 Task: Set the region manually to Europe West.
Action: Mouse moved to (1092, 87)
Screenshot: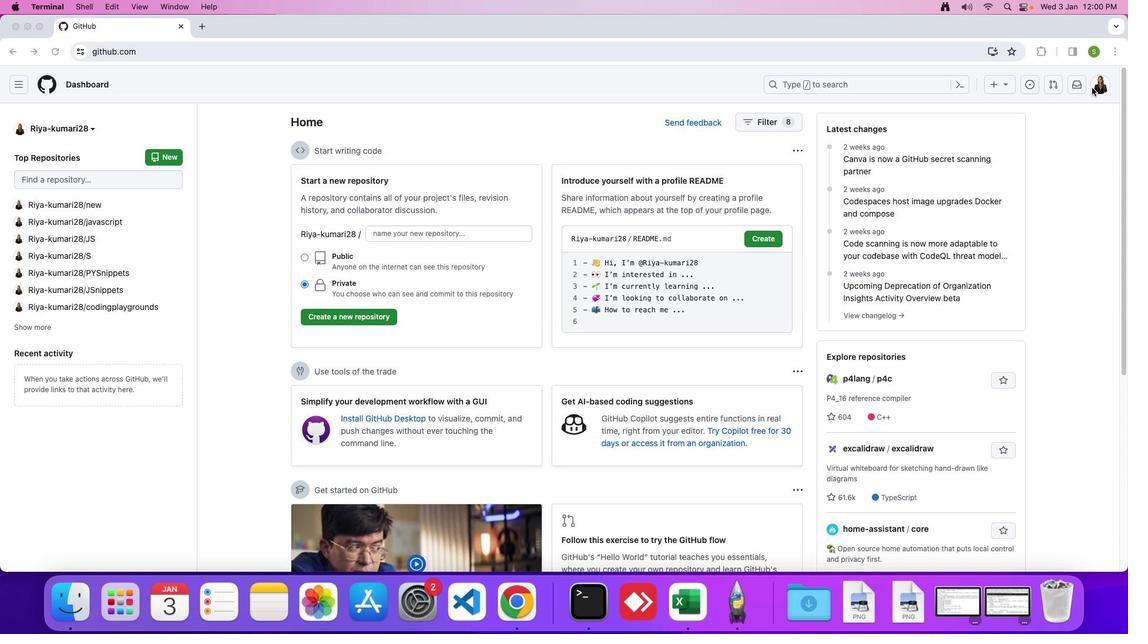 
Action: Mouse pressed left at (1092, 87)
Screenshot: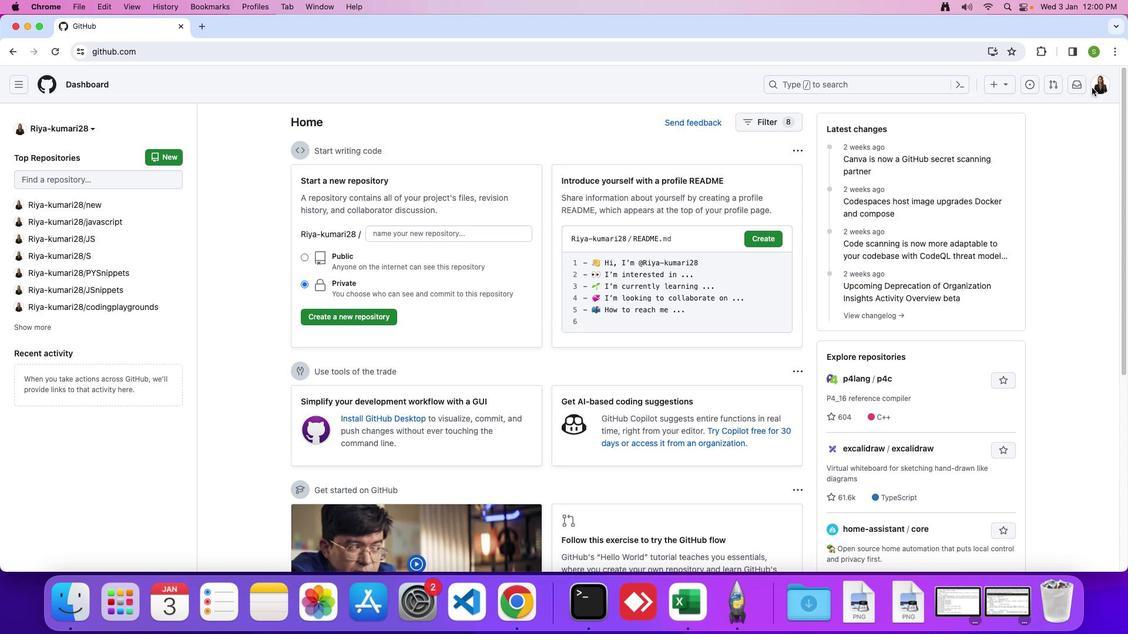 
Action: Mouse moved to (1102, 81)
Screenshot: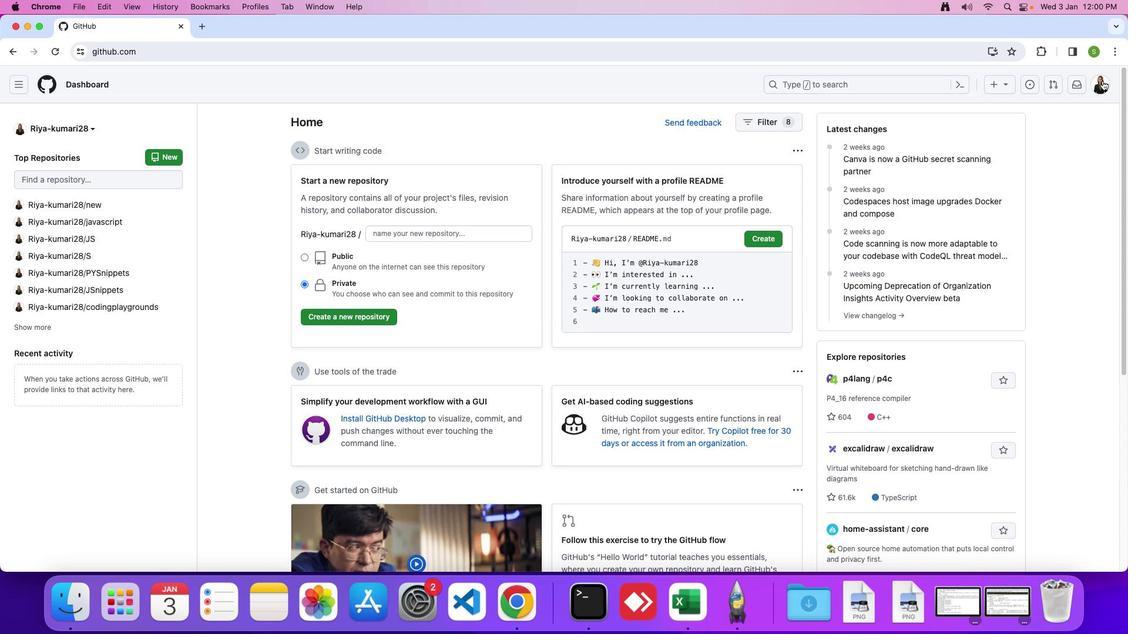 
Action: Mouse pressed left at (1102, 81)
Screenshot: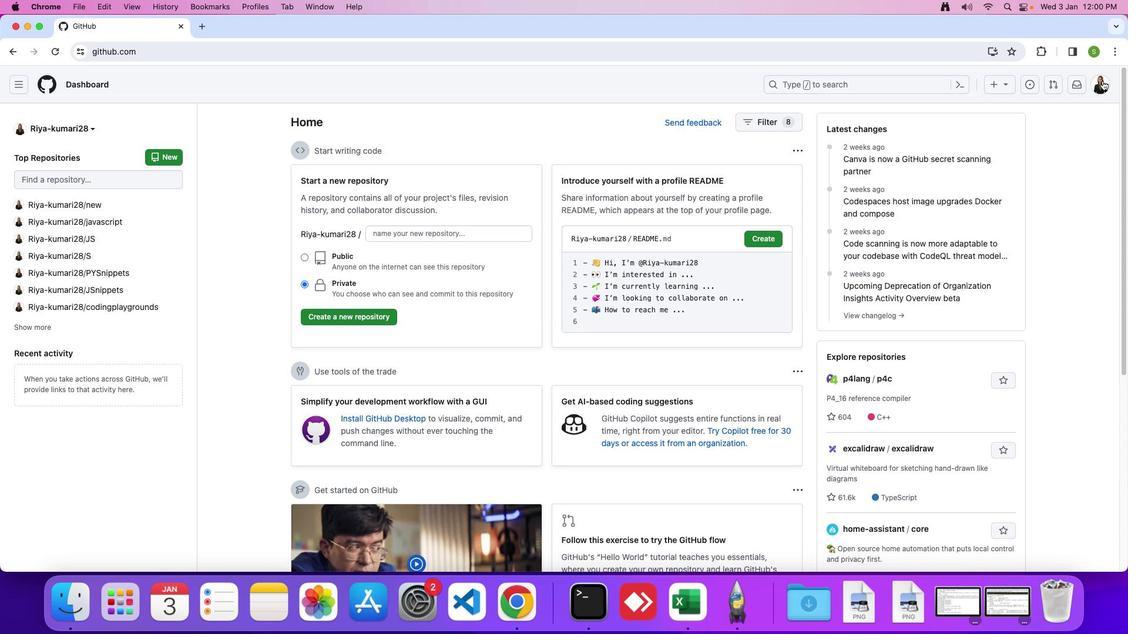 
Action: Mouse moved to (1001, 406)
Screenshot: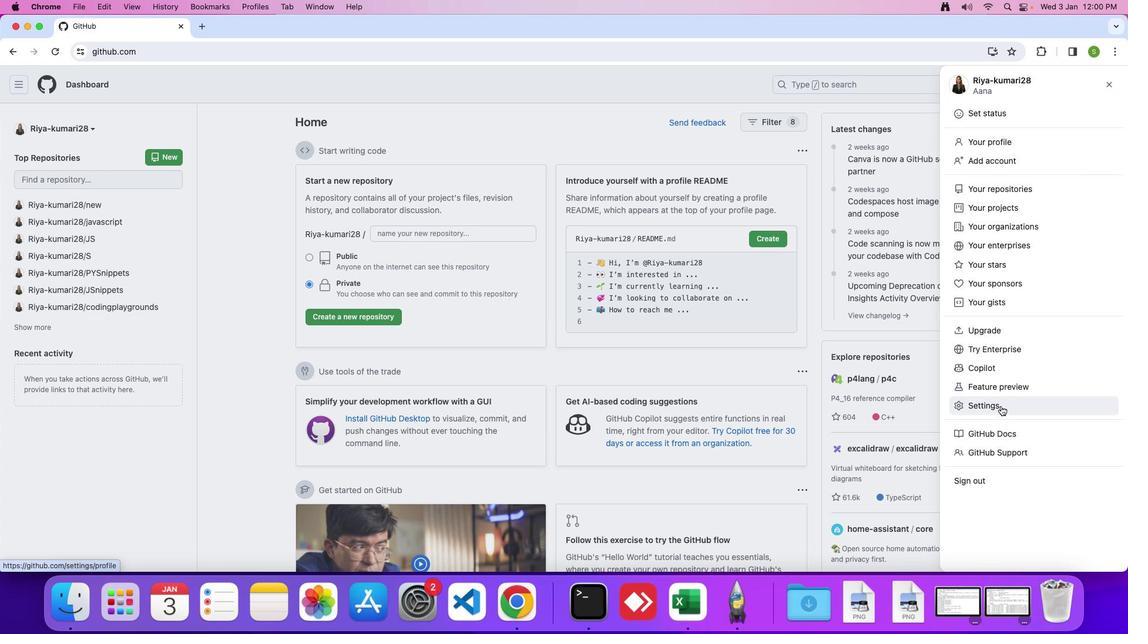 
Action: Mouse pressed left at (1001, 406)
Screenshot: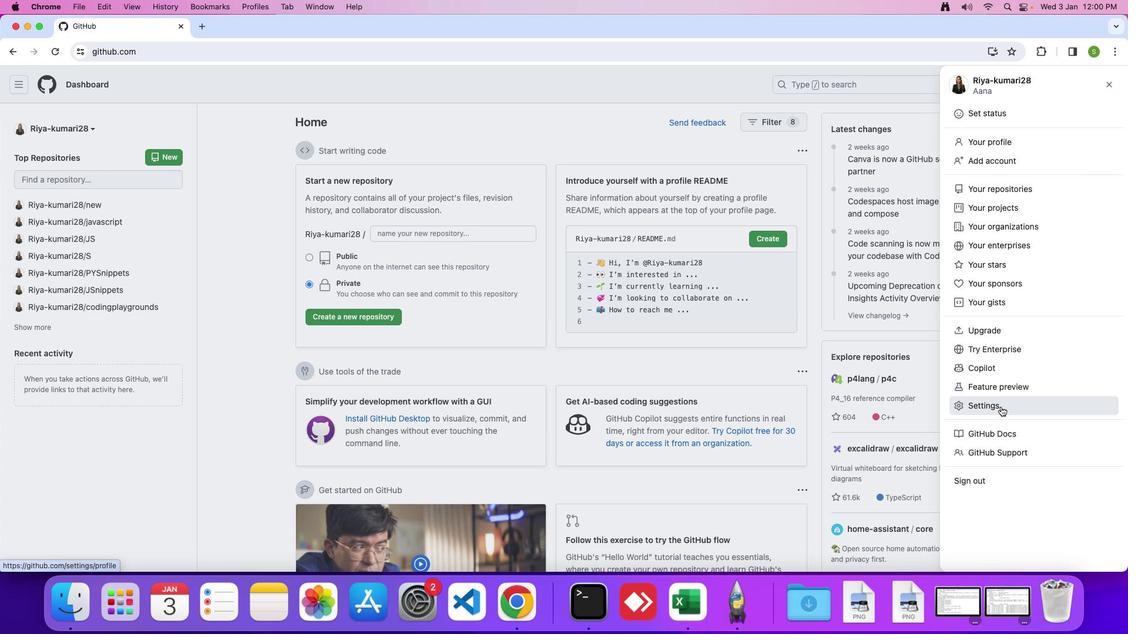 
Action: Mouse moved to (286, 489)
Screenshot: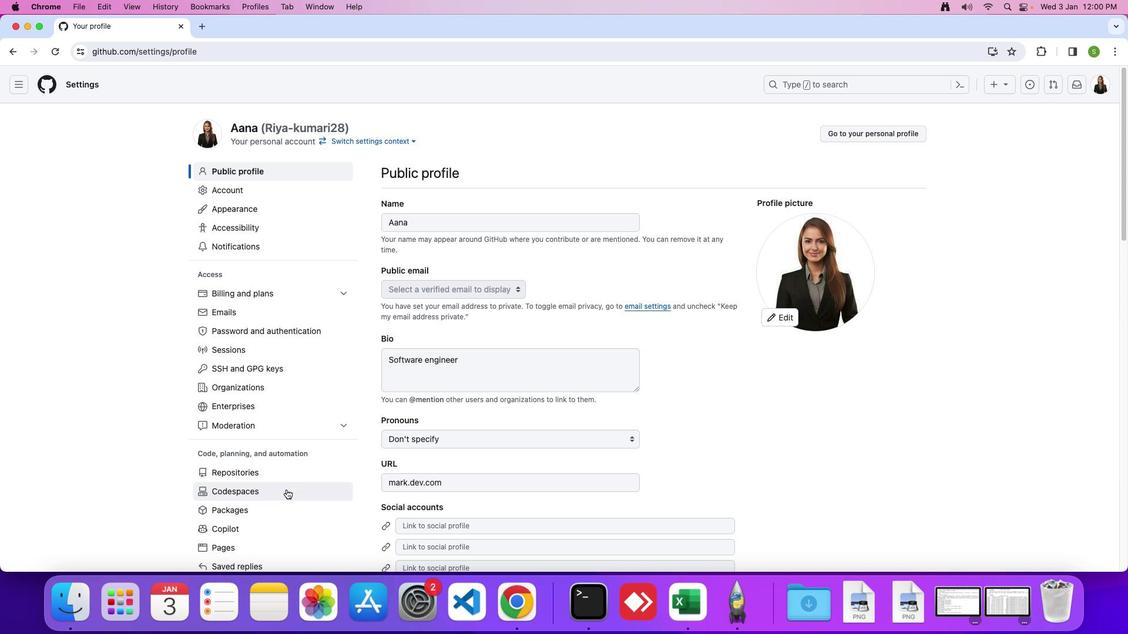 
Action: Mouse pressed left at (286, 489)
Screenshot: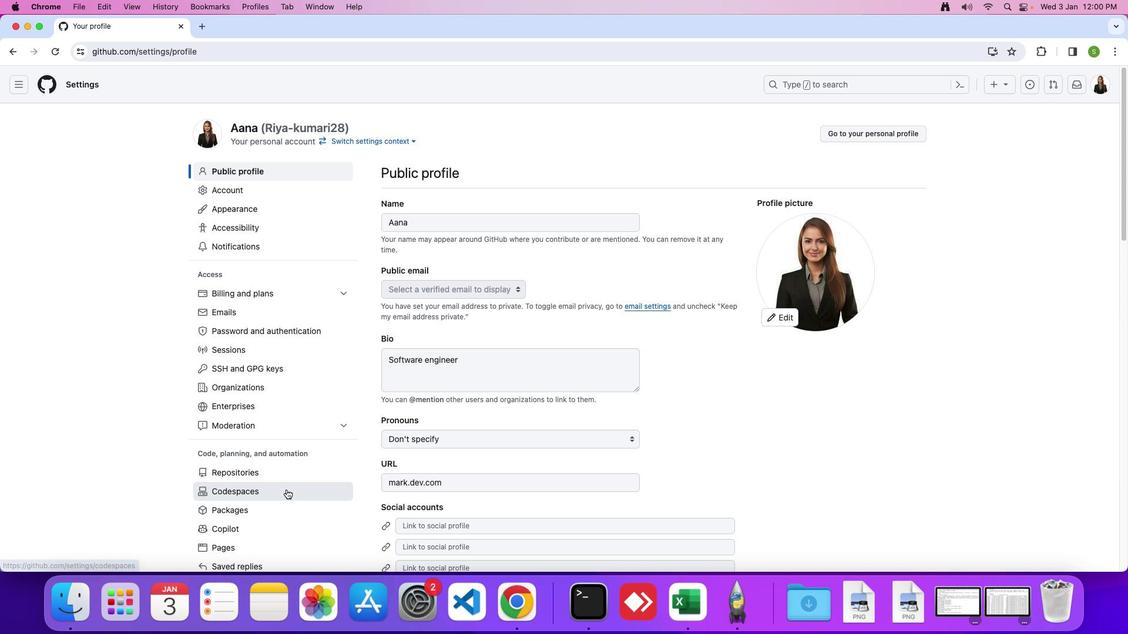 
Action: Mouse moved to (595, 443)
Screenshot: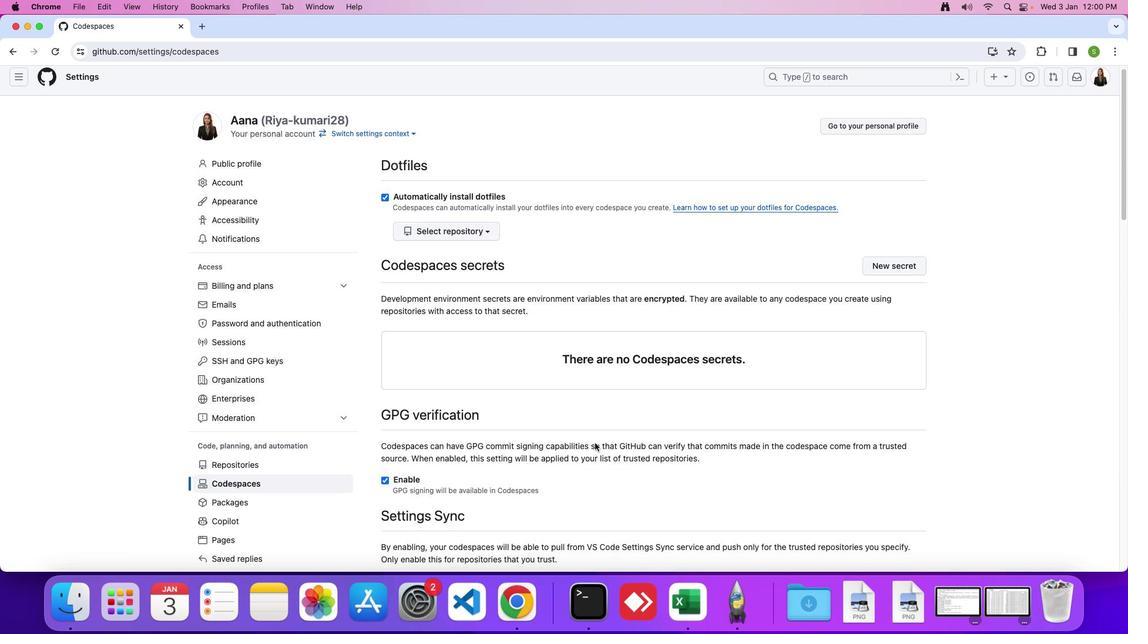 
Action: Mouse scrolled (595, 443) with delta (0, 0)
Screenshot: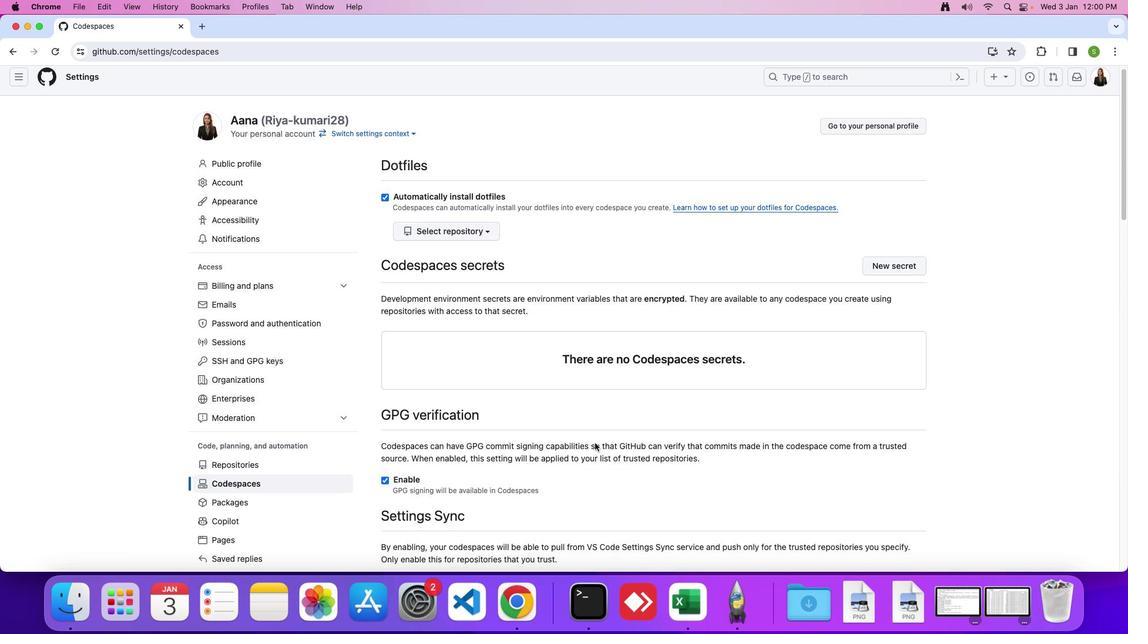 
Action: Mouse scrolled (595, 443) with delta (0, 0)
Screenshot: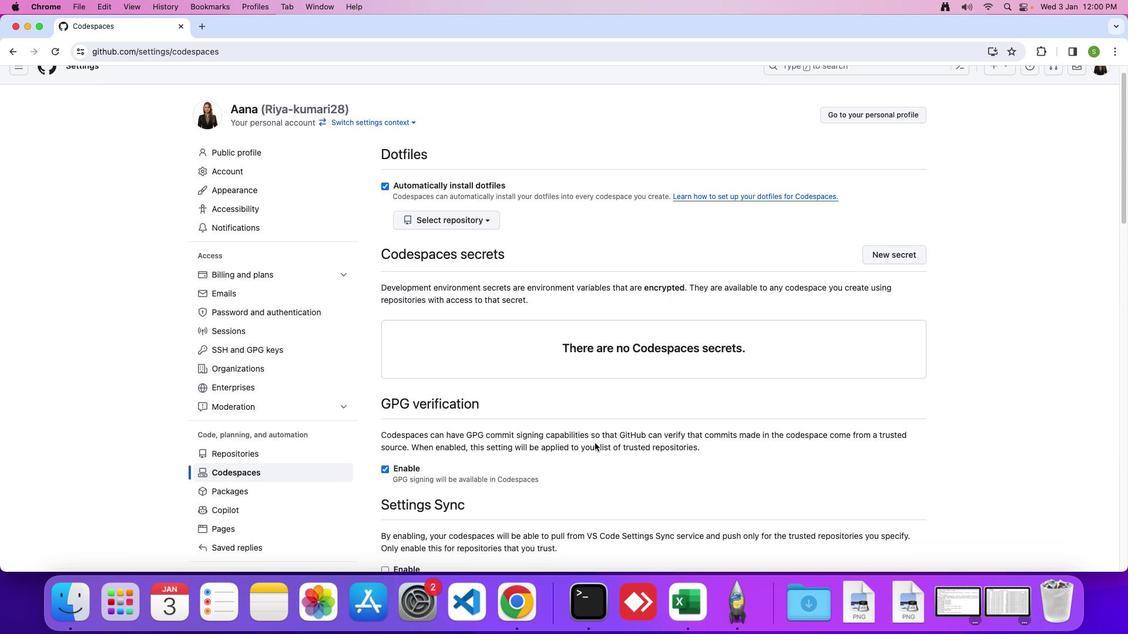 
Action: Mouse scrolled (595, 443) with delta (0, -2)
Screenshot: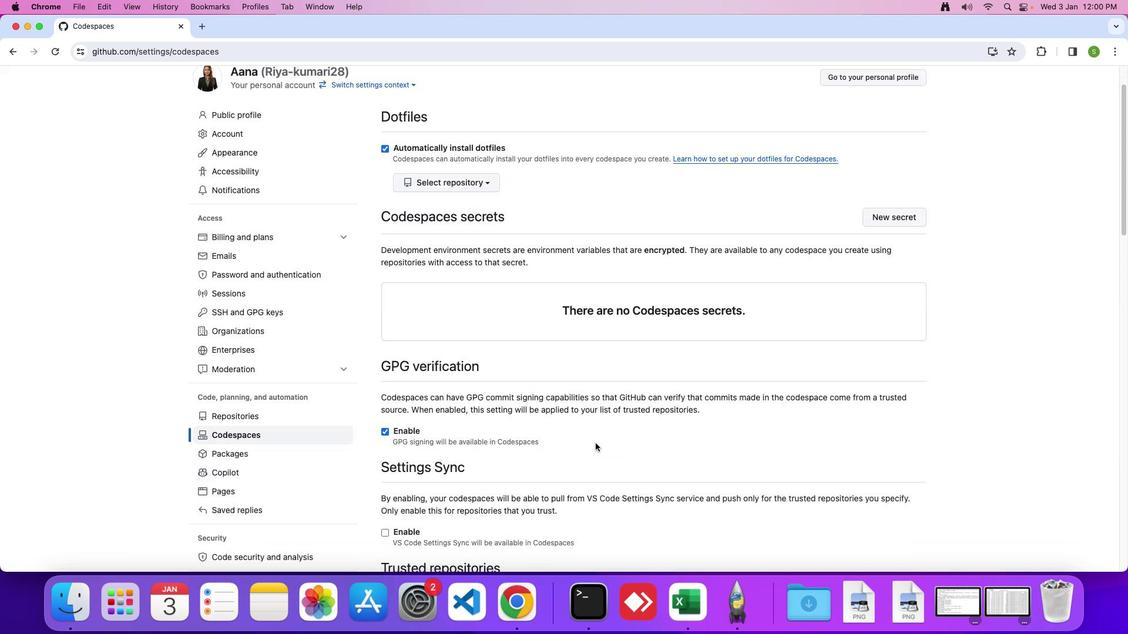 
Action: Mouse moved to (595, 443)
Screenshot: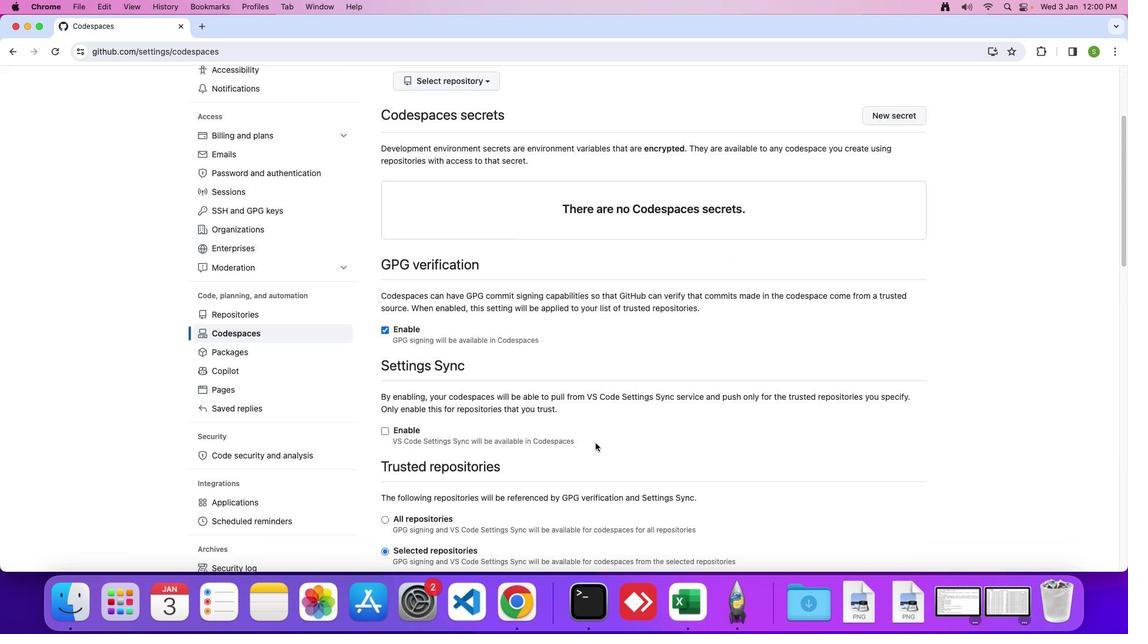 
Action: Mouse scrolled (595, 443) with delta (0, -2)
Screenshot: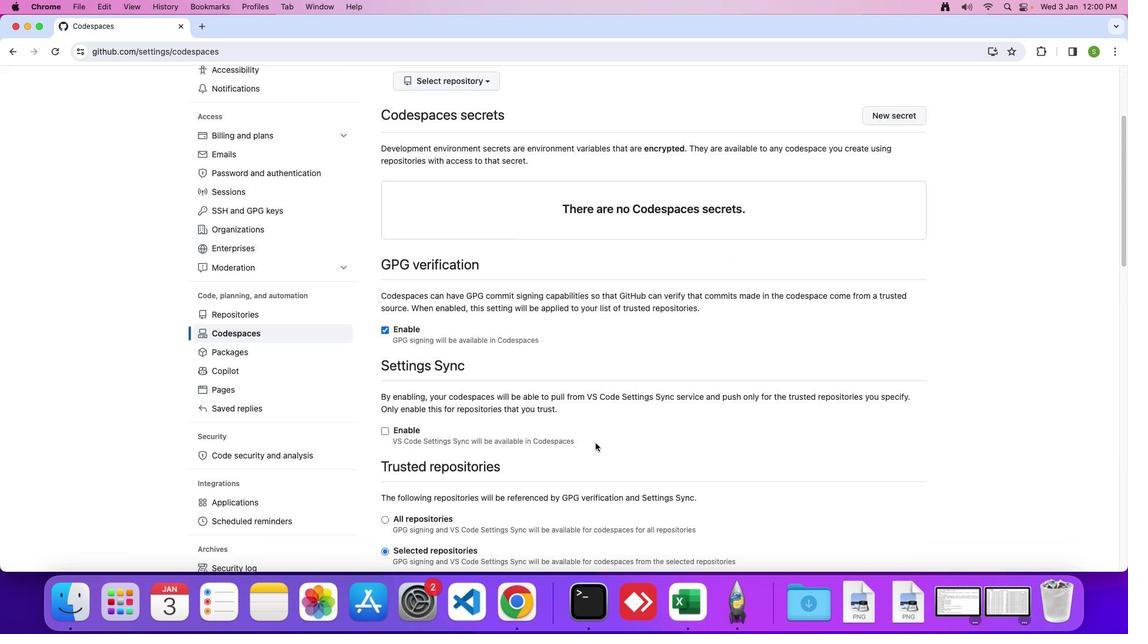 
Action: Mouse scrolled (595, 443) with delta (0, 0)
Screenshot: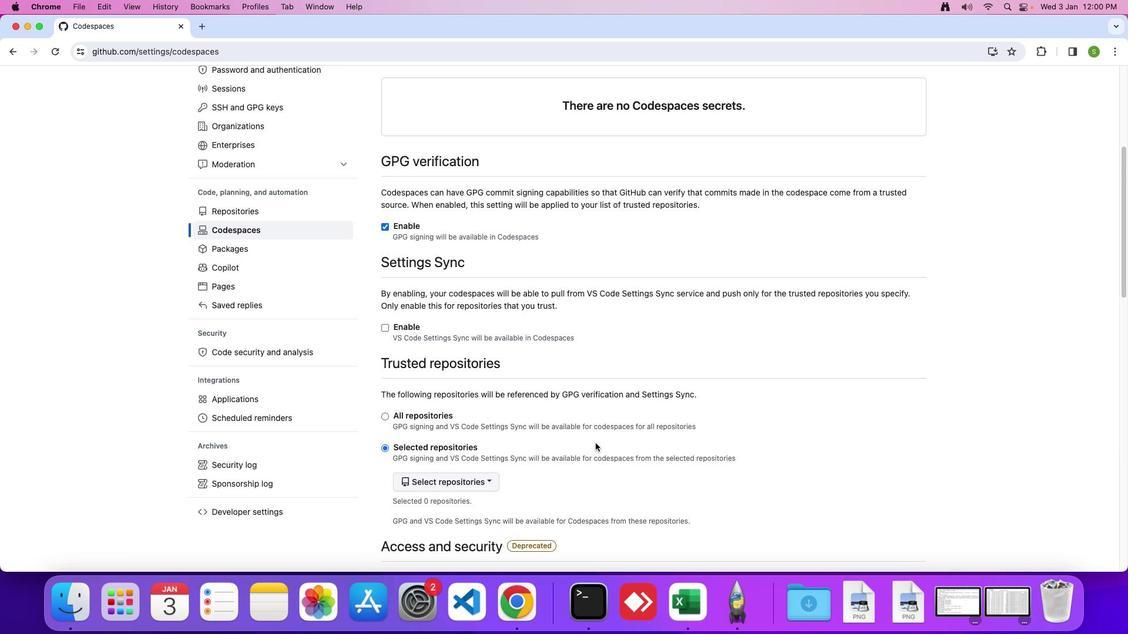 
Action: Mouse scrolled (595, 443) with delta (0, 0)
Screenshot: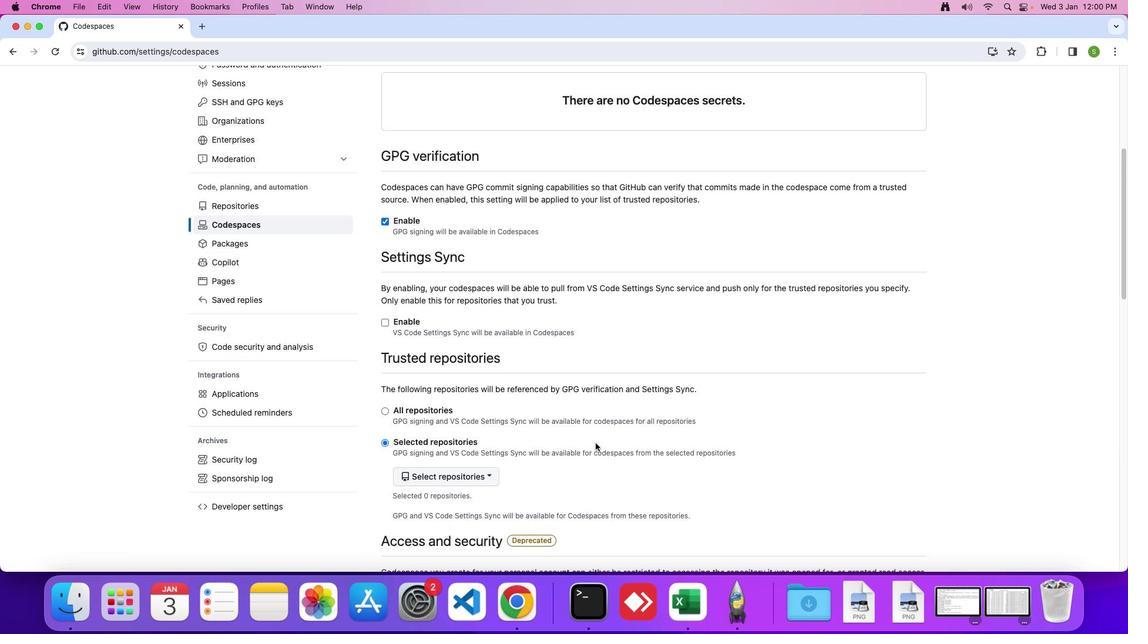 
Action: Mouse scrolled (595, 443) with delta (0, -1)
Screenshot: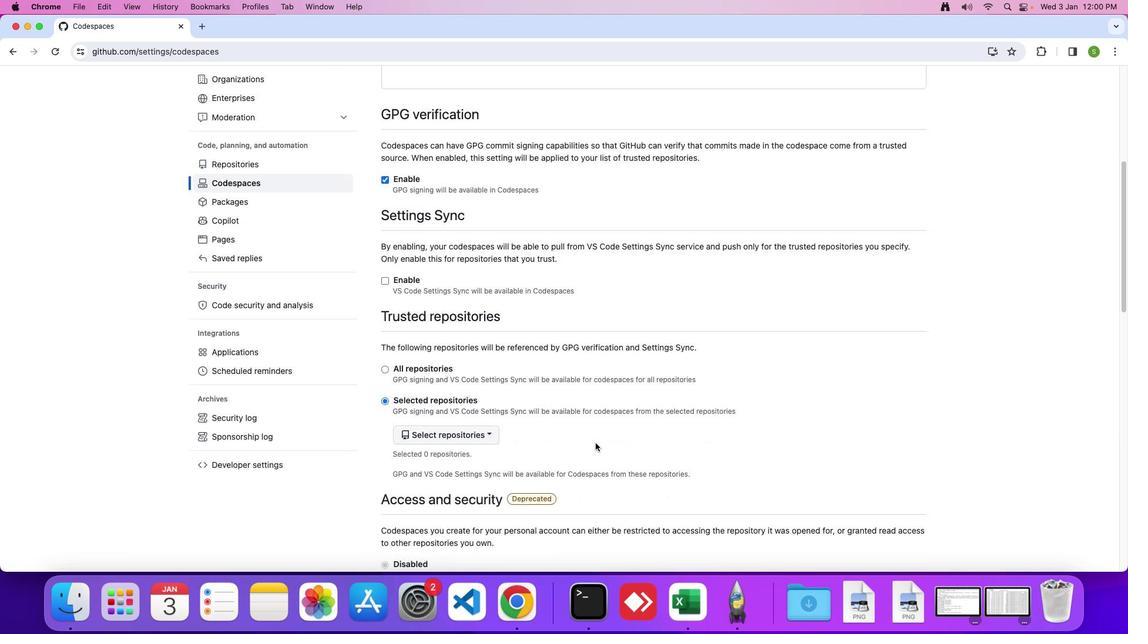 
Action: Mouse moved to (594, 443)
Screenshot: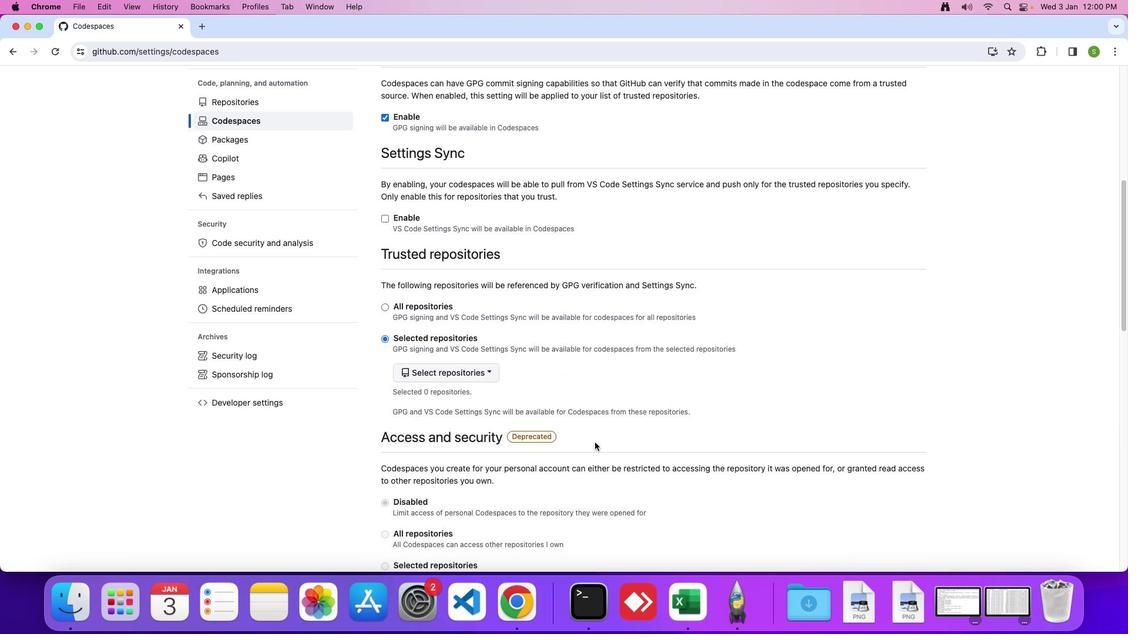 
Action: Mouse scrolled (594, 443) with delta (0, 0)
Screenshot: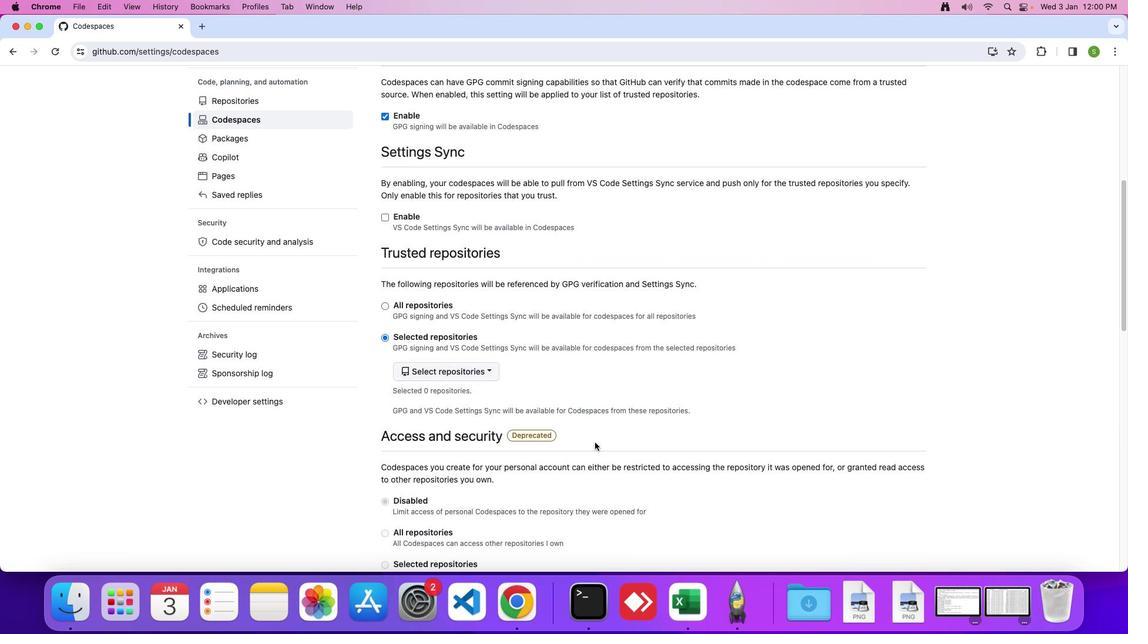 
Action: Mouse scrolled (594, 443) with delta (0, 0)
Screenshot: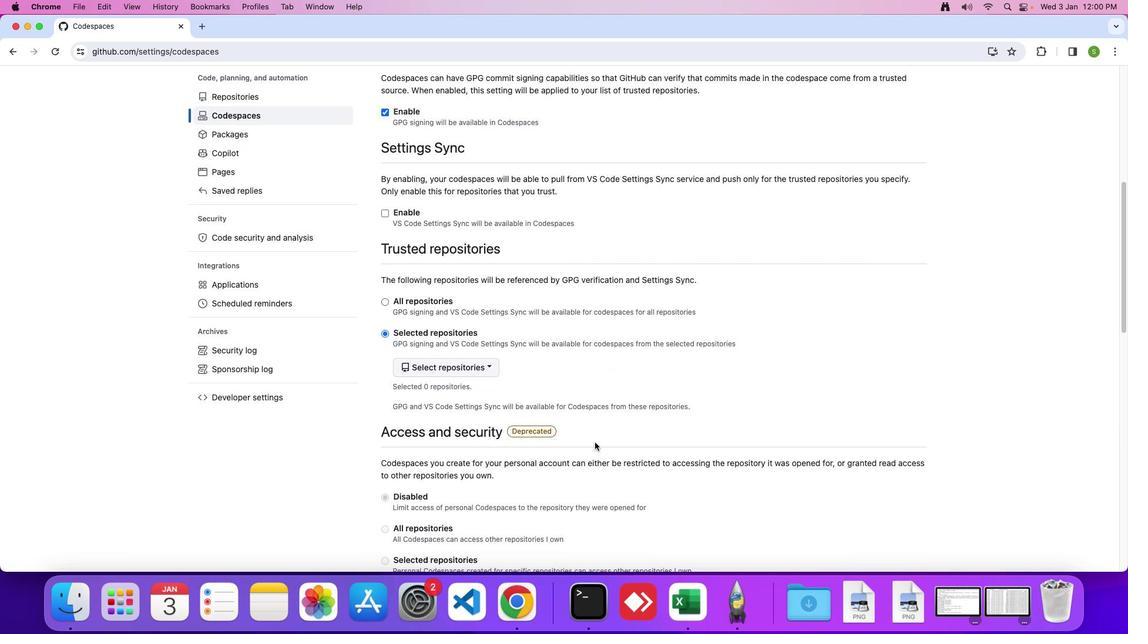 
Action: Mouse scrolled (594, 443) with delta (0, -1)
Screenshot: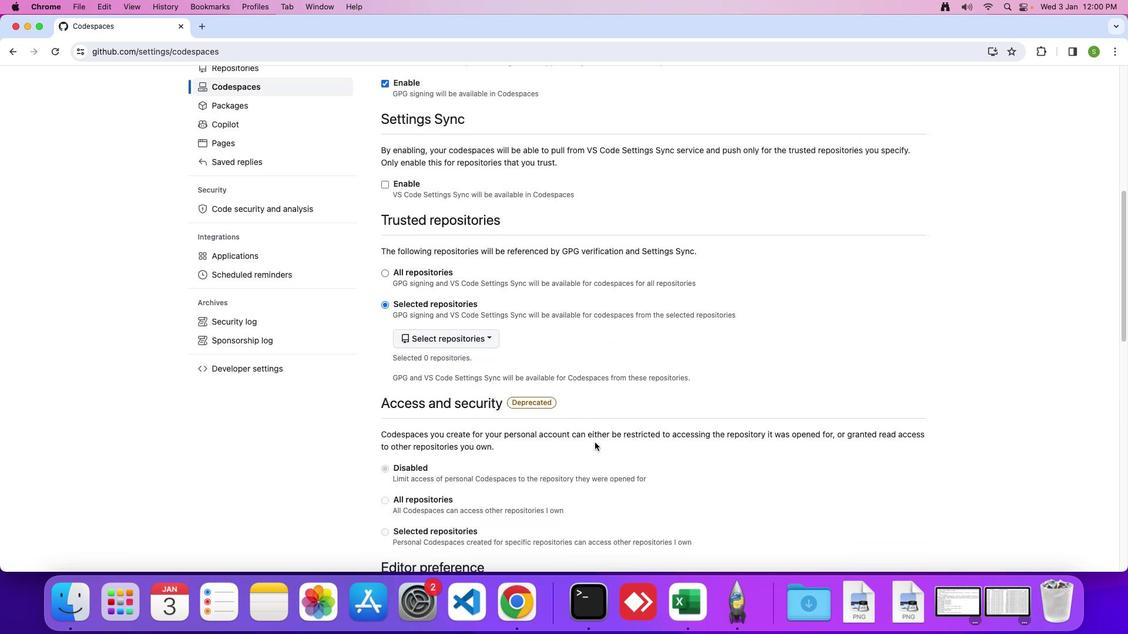 
Action: Mouse scrolled (594, 443) with delta (0, 0)
Screenshot: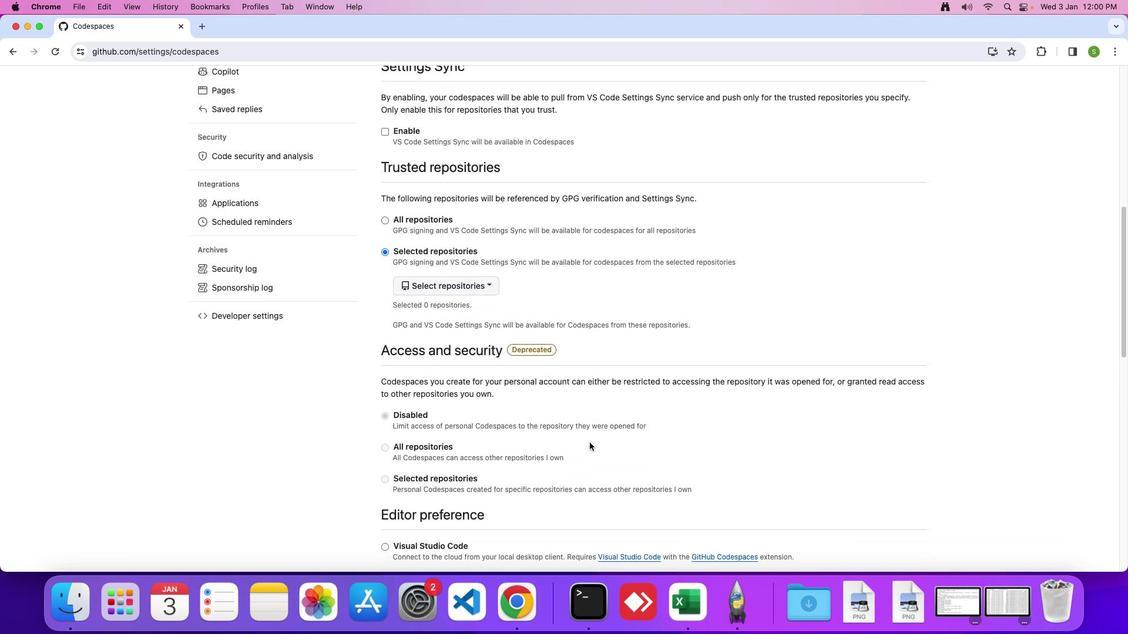 
Action: Mouse moved to (585, 441)
Screenshot: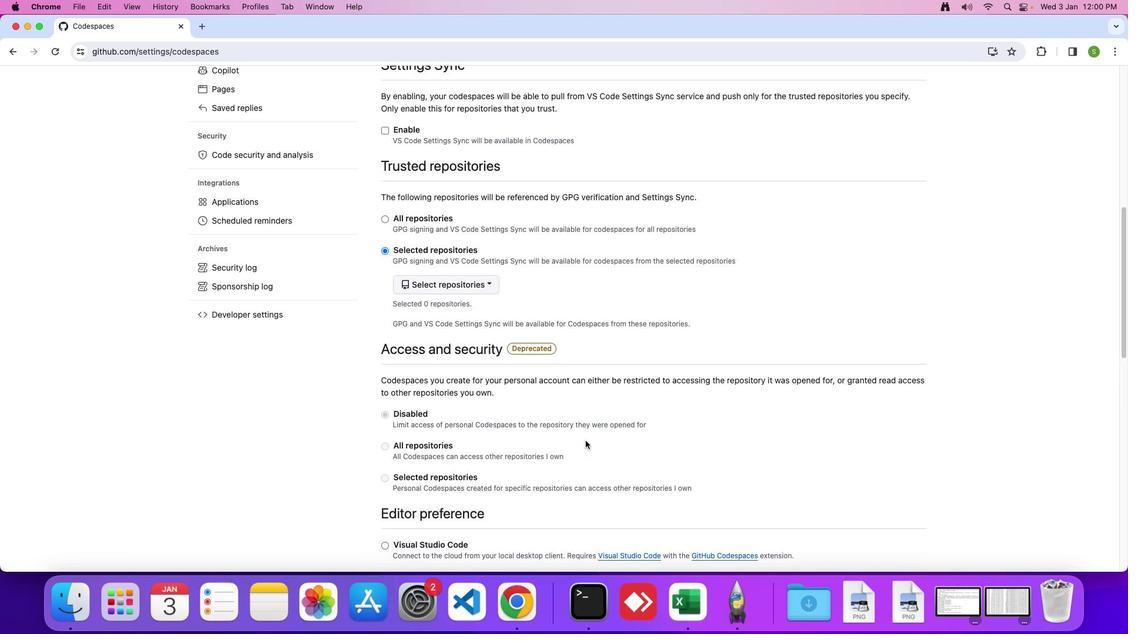 
Action: Mouse scrolled (585, 441) with delta (0, 0)
Screenshot: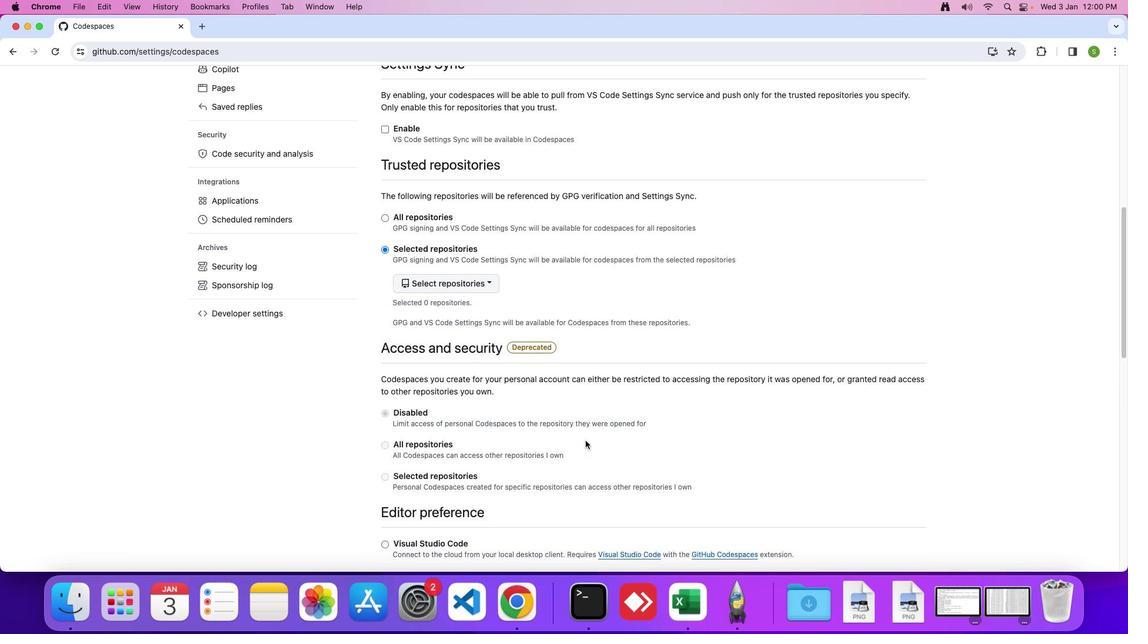 
Action: Mouse moved to (585, 441)
Screenshot: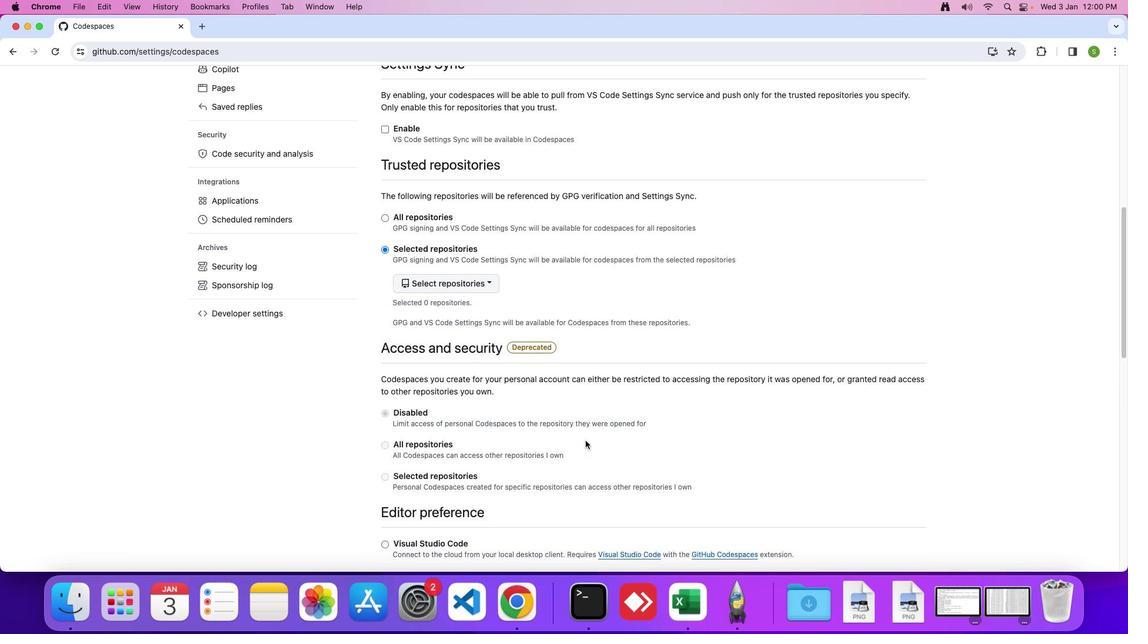 
Action: Mouse scrolled (585, 441) with delta (0, 0)
Screenshot: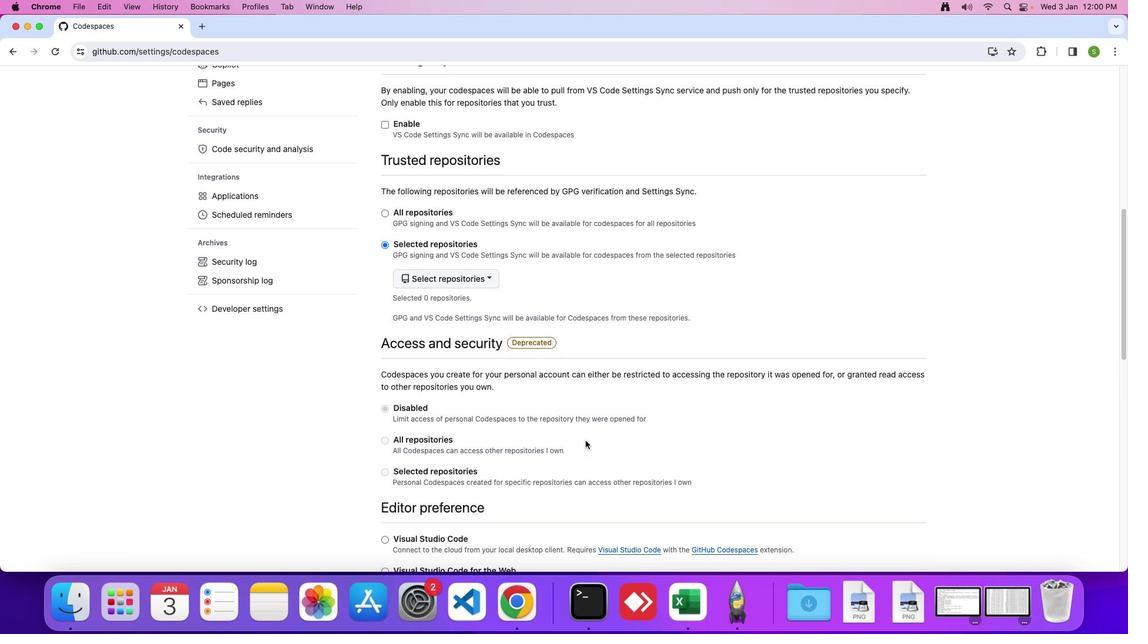 
Action: Mouse moved to (585, 441)
Screenshot: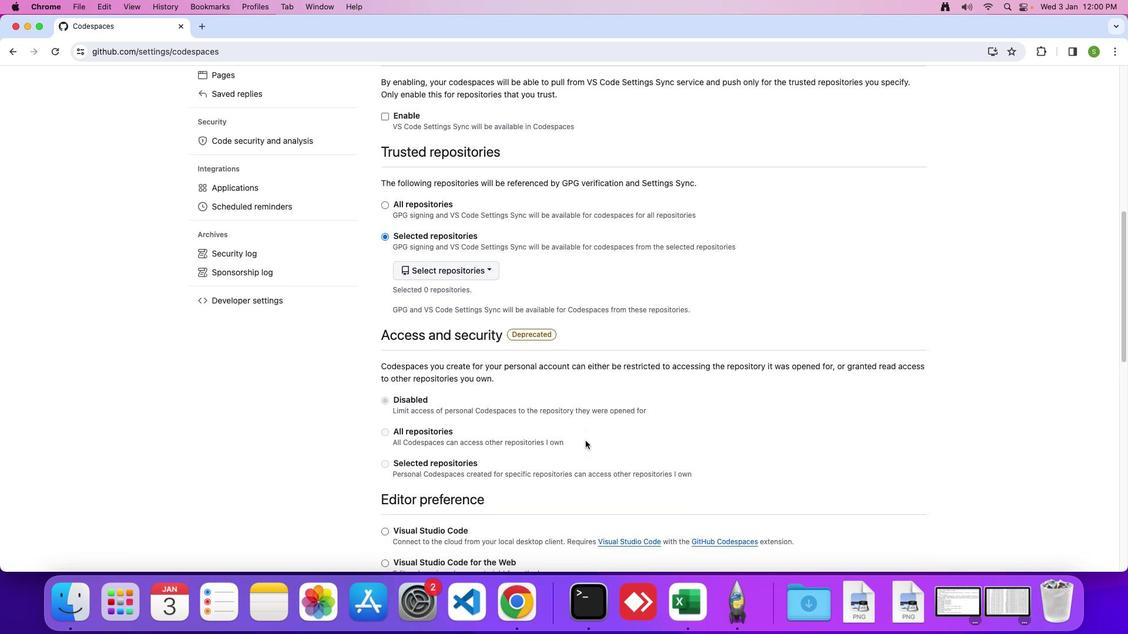 
Action: Mouse scrolled (585, 441) with delta (0, -1)
Screenshot: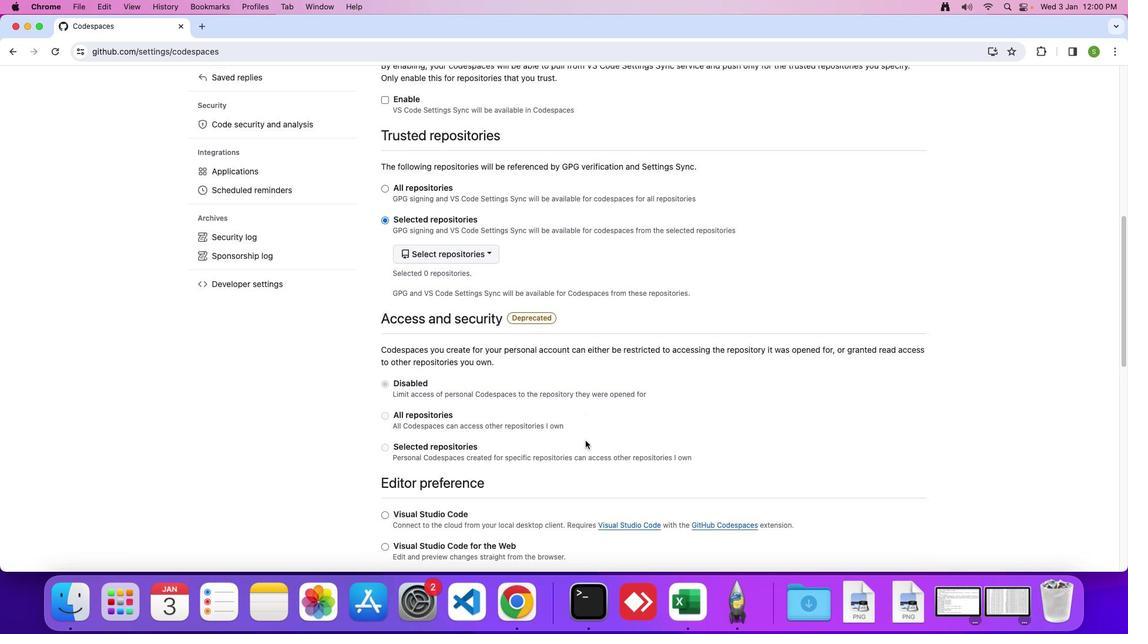 
Action: Mouse moved to (585, 440)
Screenshot: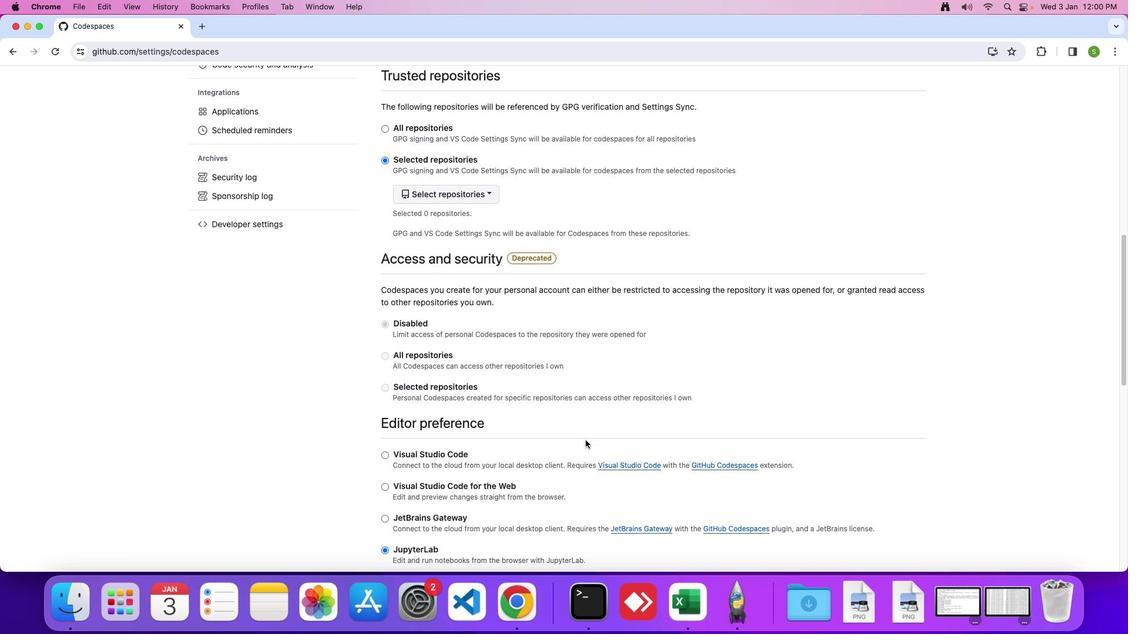 
Action: Mouse scrolled (585, 440) with delta (0, 0)
Screenshot: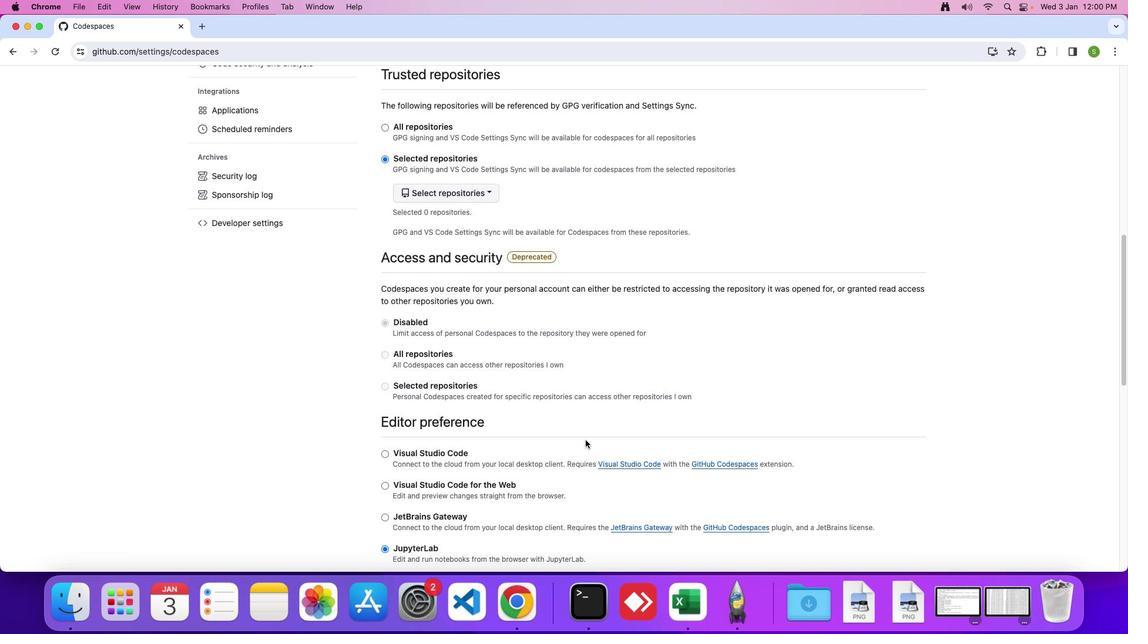 
Action: Mouse scrolled (585, 440) with delta (0, 0)
Screenshot: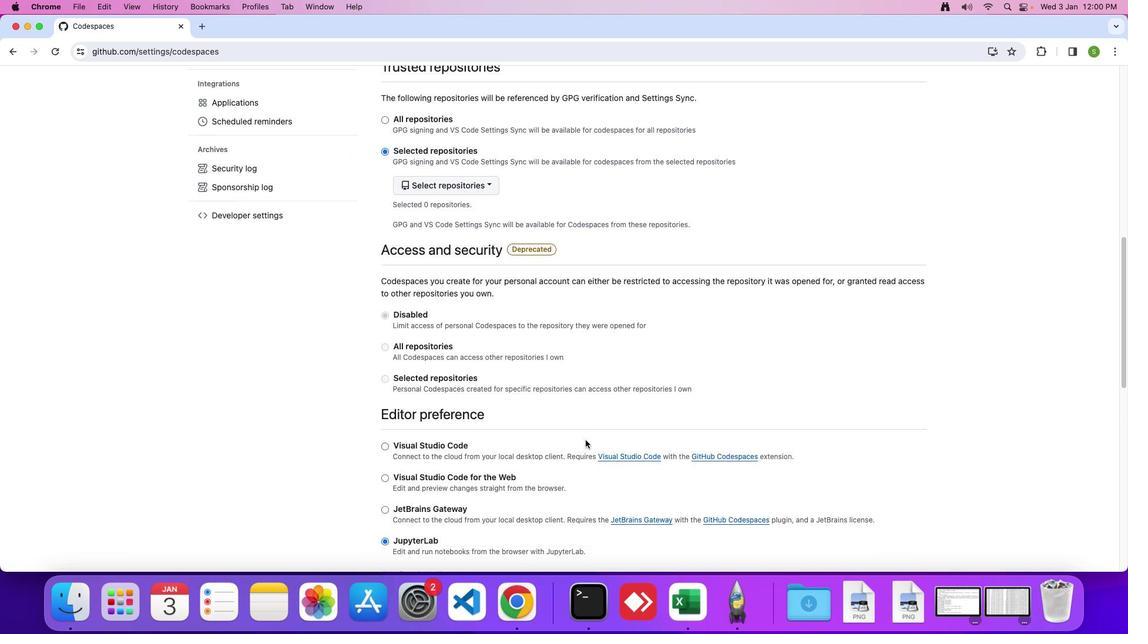 
Action: Mouse scrolled (585, 440) with delta (0, -2)
Screenshot: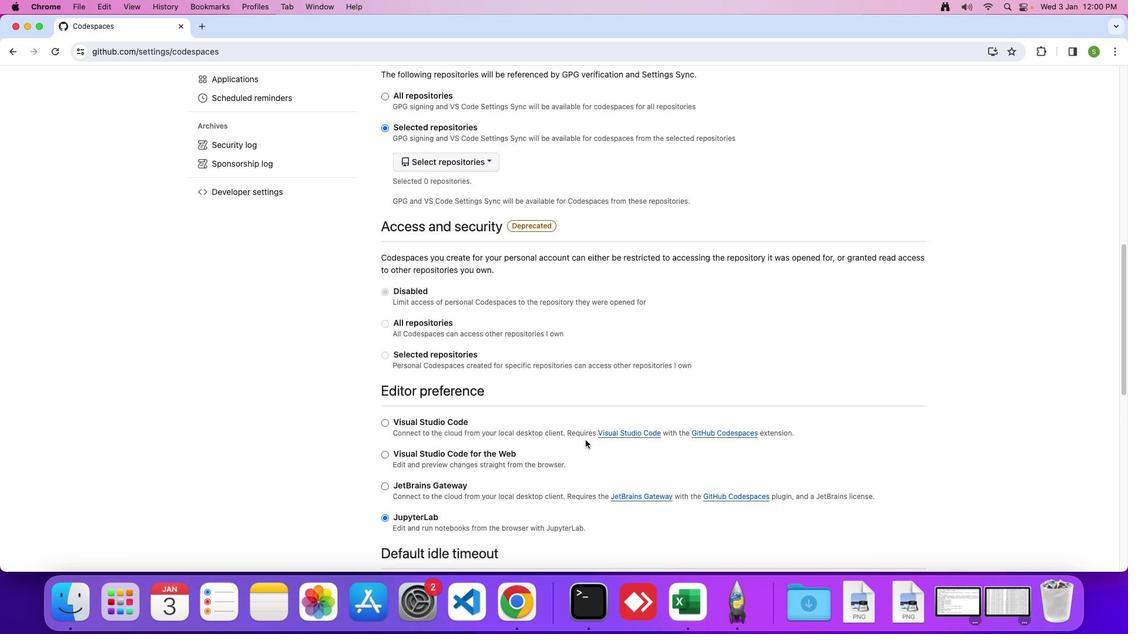 
Action: Mouse scrolled (585, 440) with delta (0, 0)
Screenshot: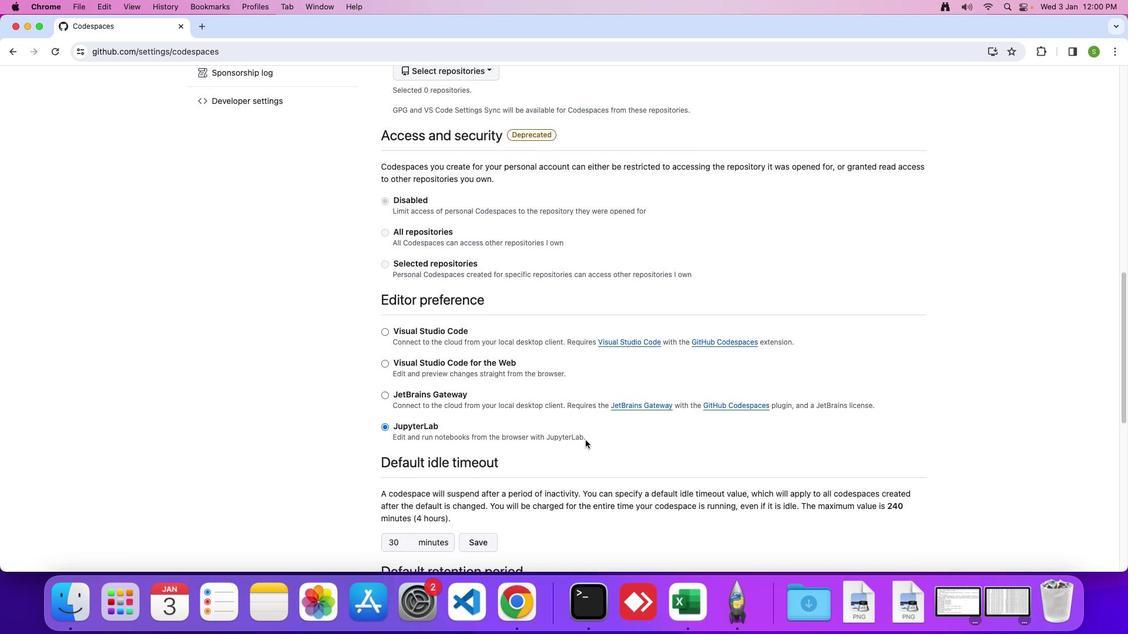 
Action: Mouse scrolled (585, 440) with delta (0, 0)
Screenshot: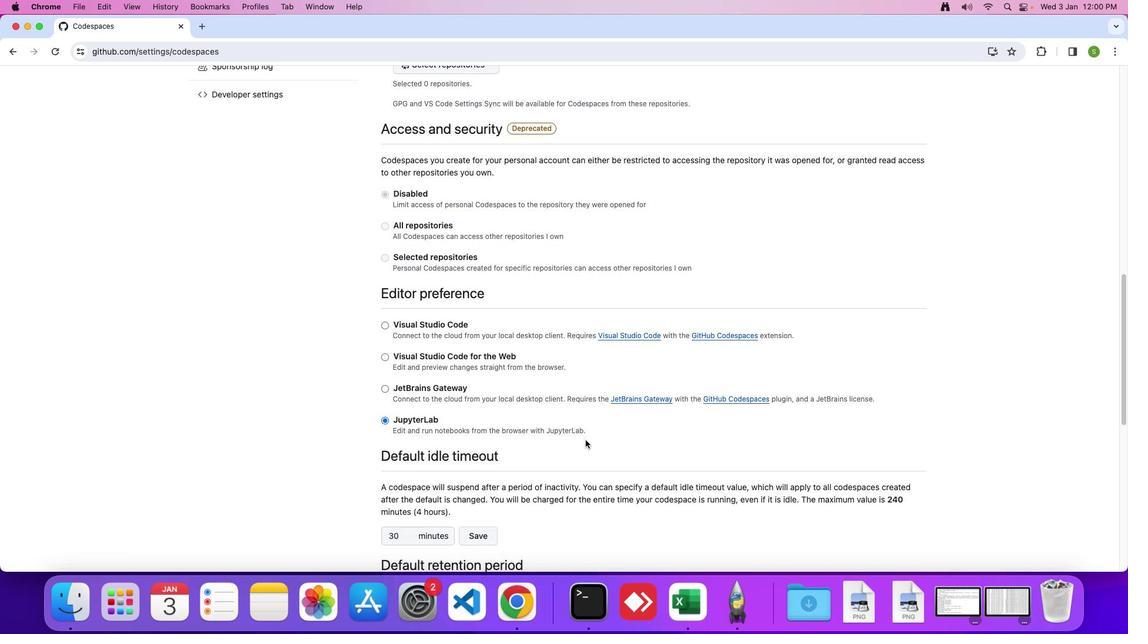 
Action: Mouse scrolled (585, 440) with delta (0, -1)
Screenshot: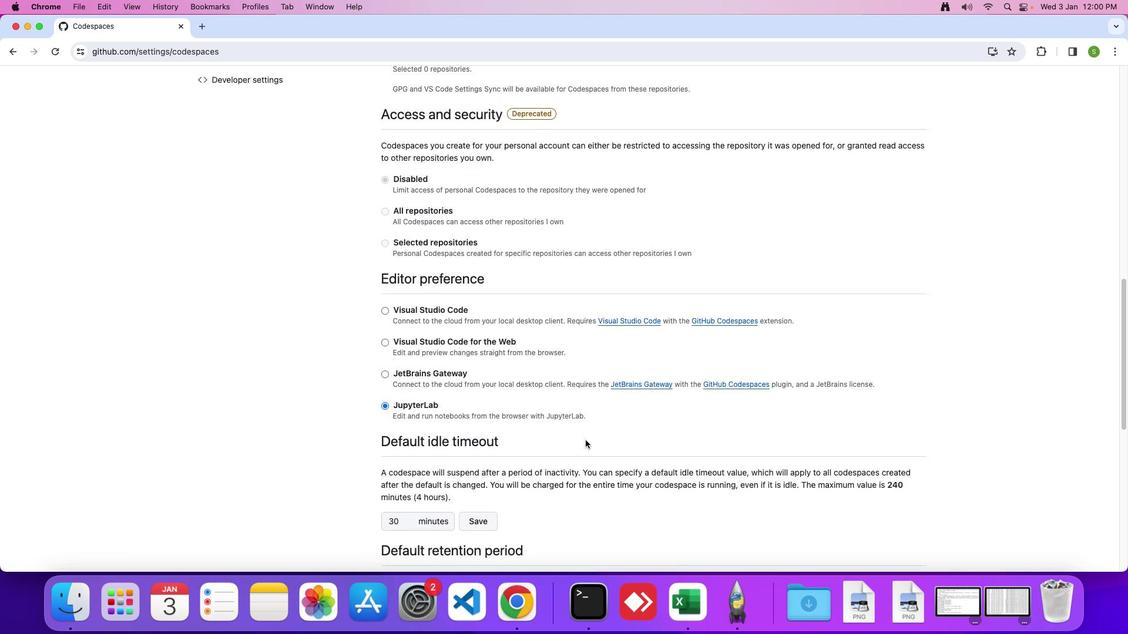 
Action: Mouse scrolled (585, 440) with delta (0, -2)
Screenshot: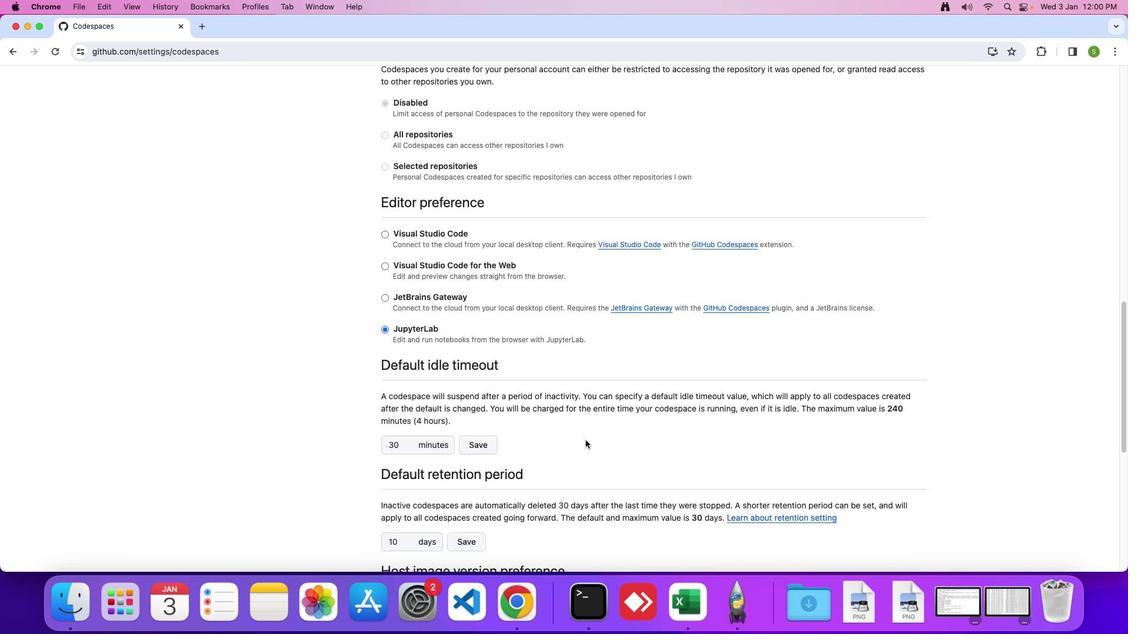
Action: Mouse moved to (585, 440)
Screenshot: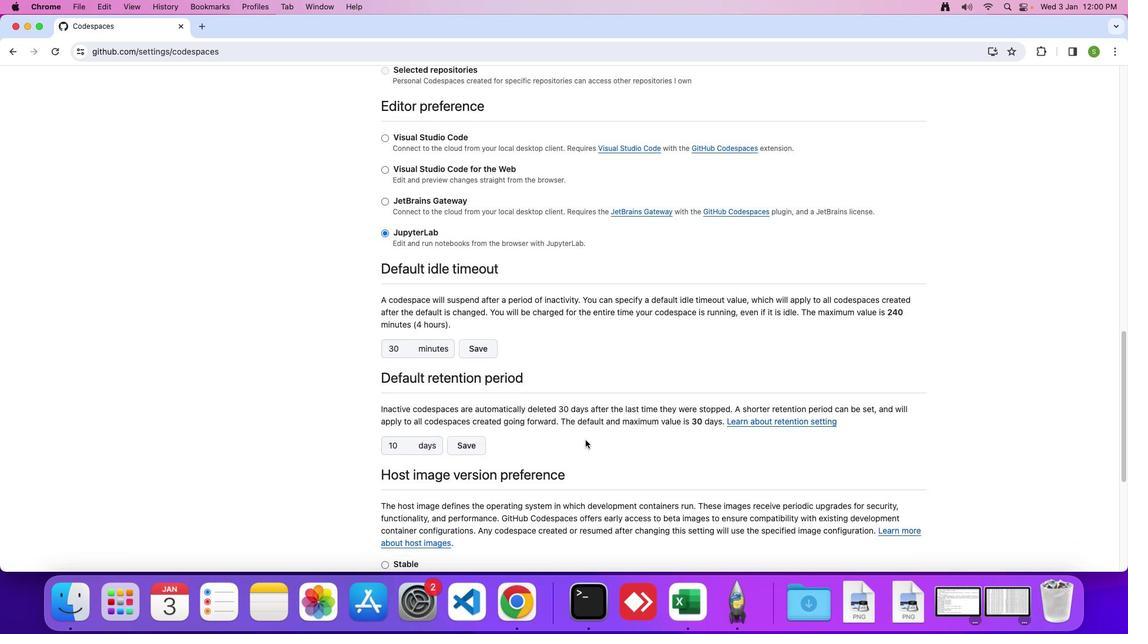 
Action: Mouse scrolled (585, 440) with delta (0, 0)
Screenshot: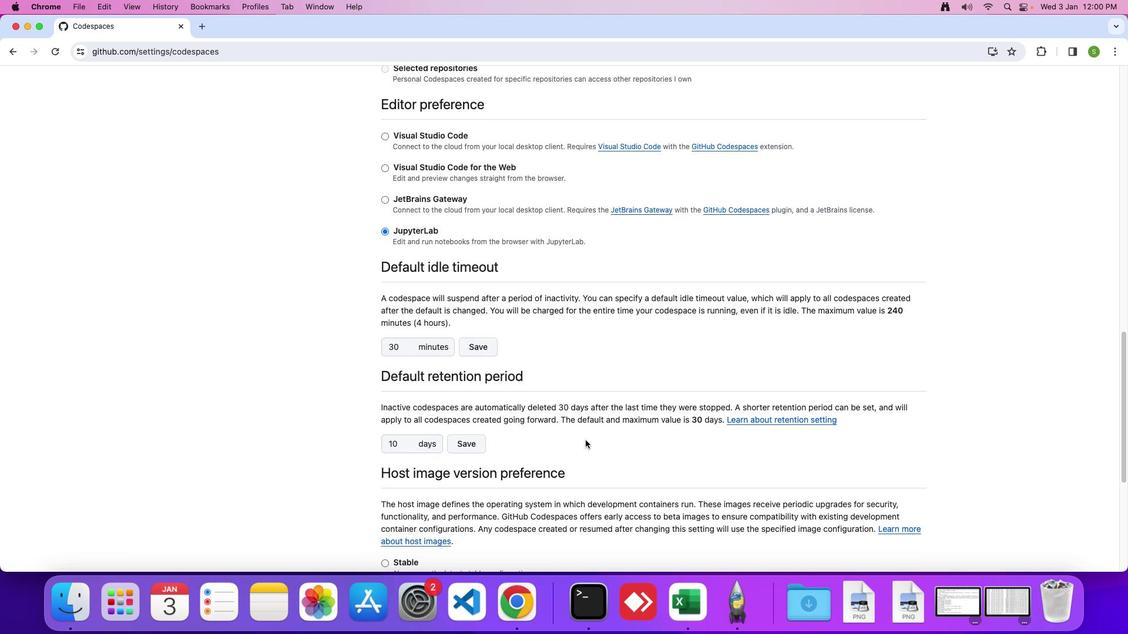 
Action: Mouse scrolled (585, 440) with delta (0, 0)
Screenshot: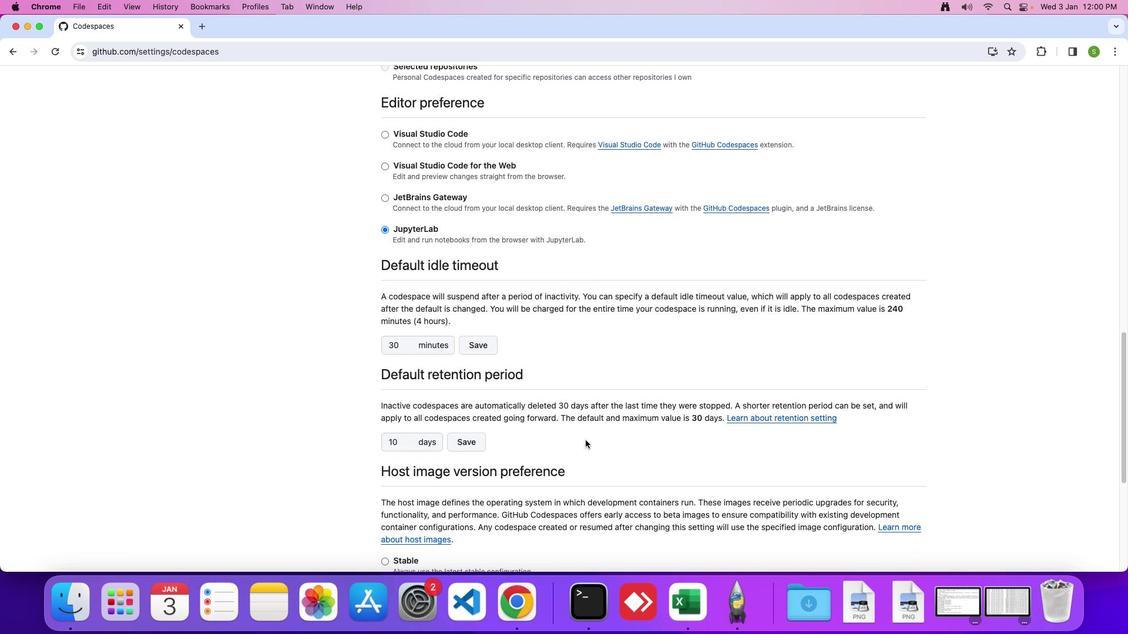 
Action: Mouse scrolled (585, 440) with delta (0, -1)
Screenshot: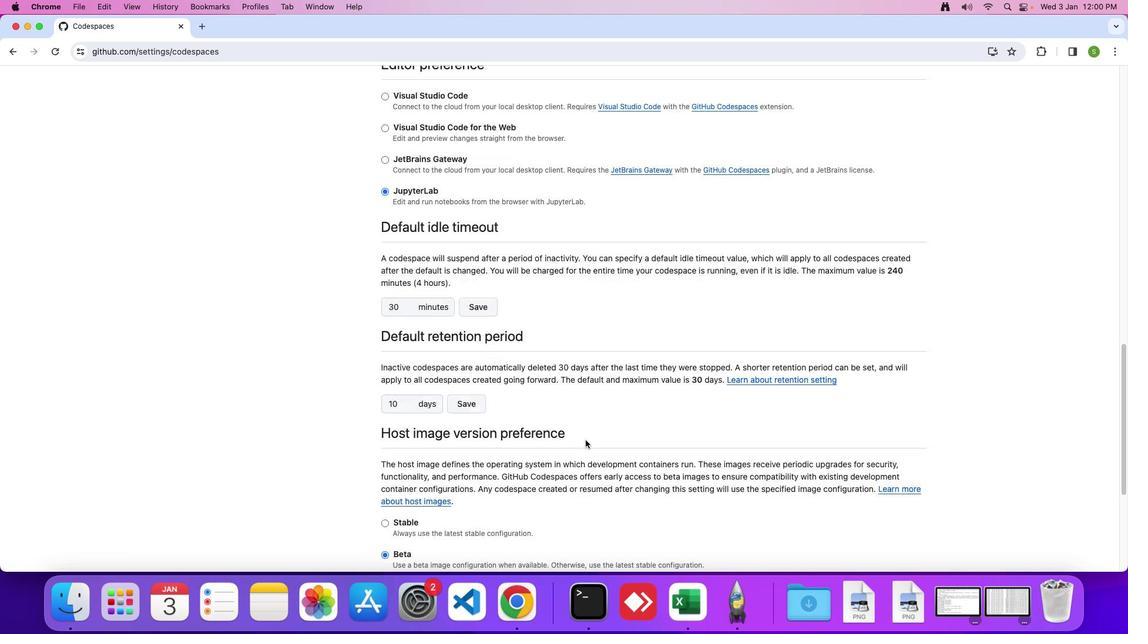 
Action: Mouse scrolled (585, 440) with delta (0, 0)
Screenshot: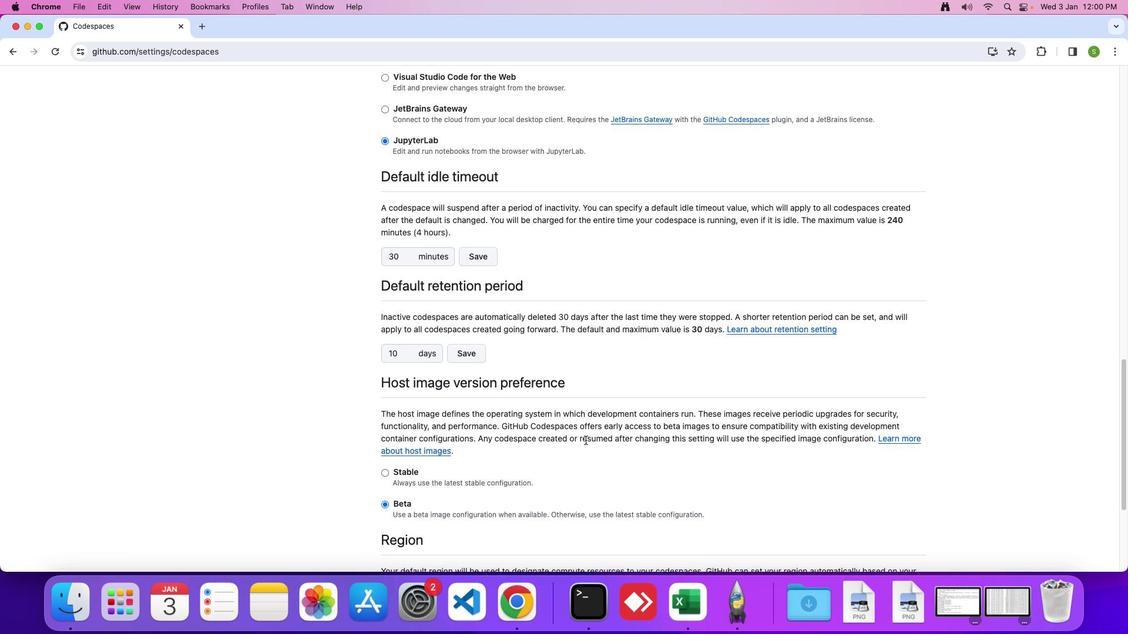 
Action: Mouse scrolled (585, 440) with delta (0, 0)
Screenshot: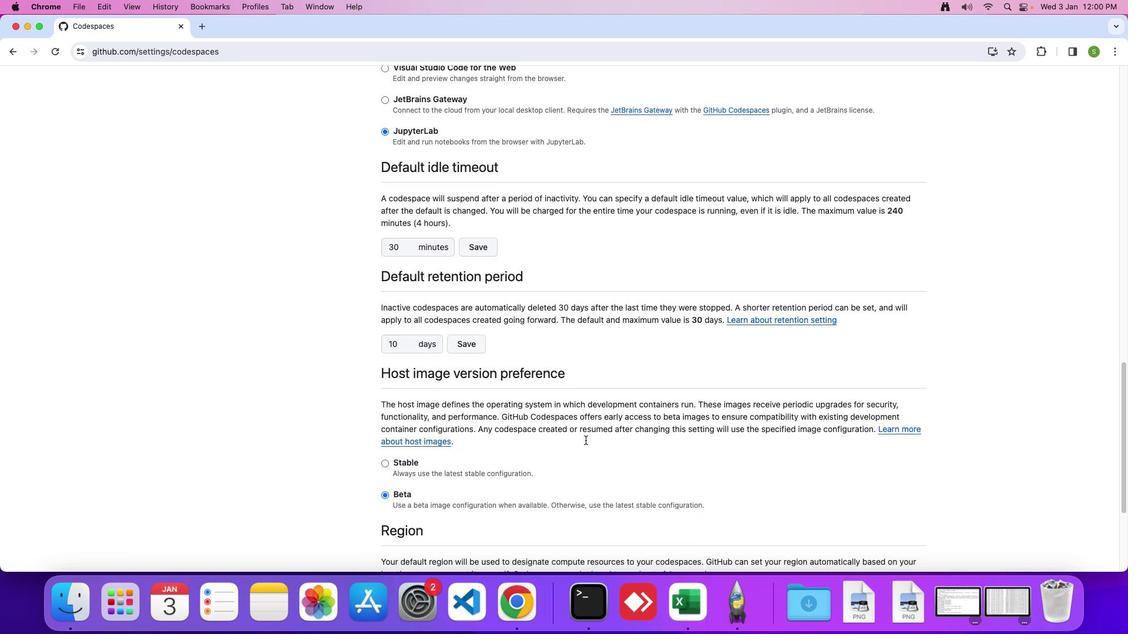 
Action: Mouse scrolled (585, 440) with delta (0, -1)
Screenshot: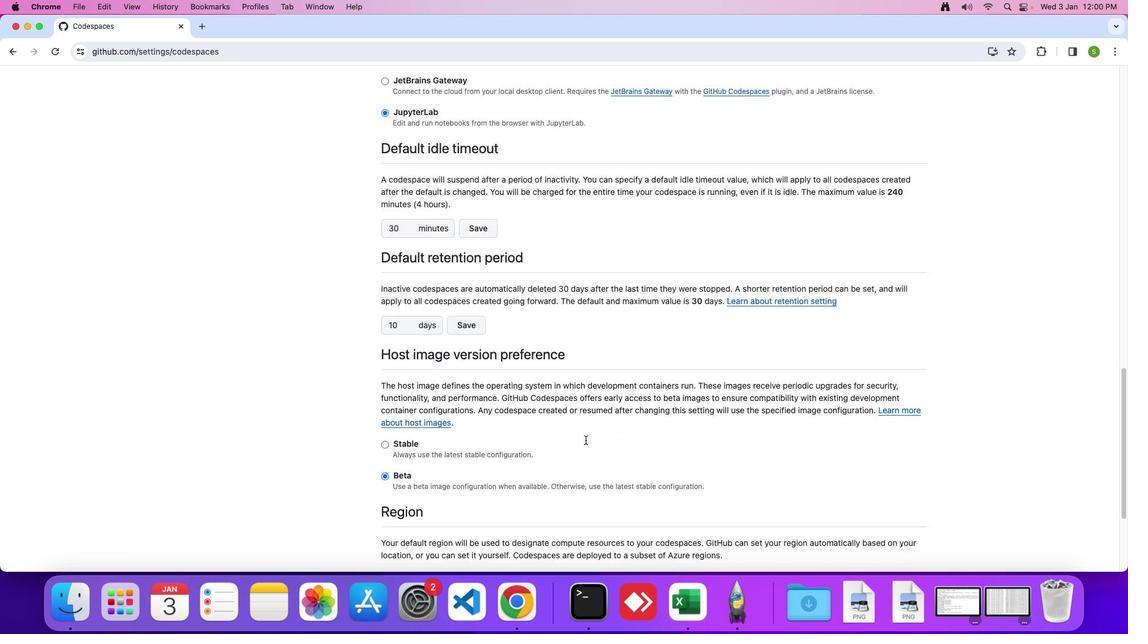 
Action: Mouse moved to (585, 440)
Screenshot: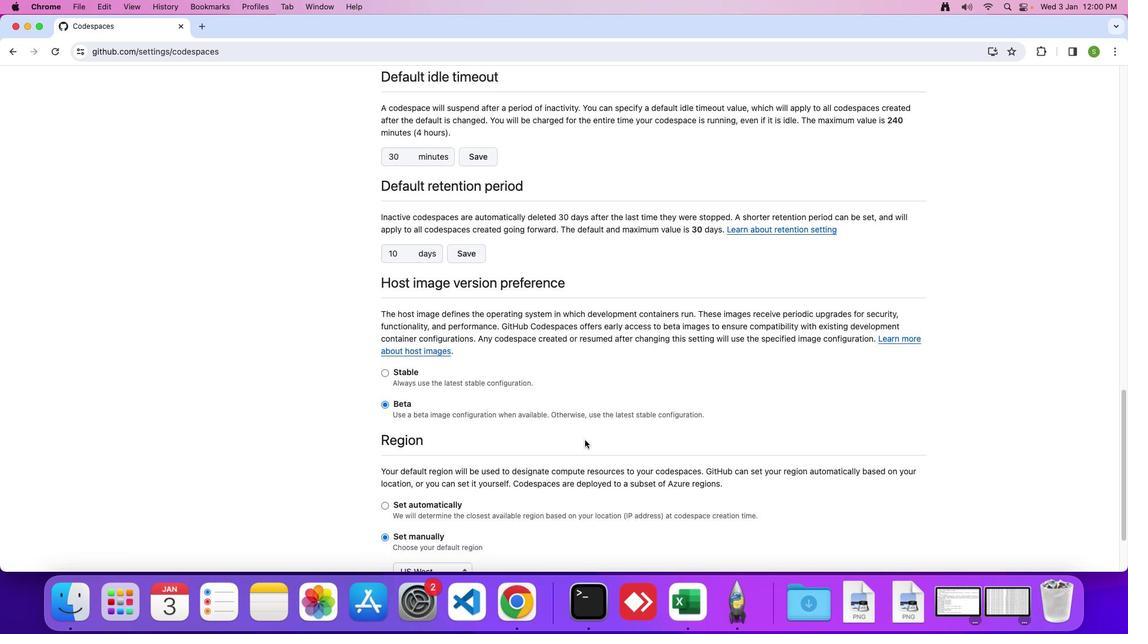 
Action: Mouse scrolled (585, 440) with delta (0, 0)
Screenshot: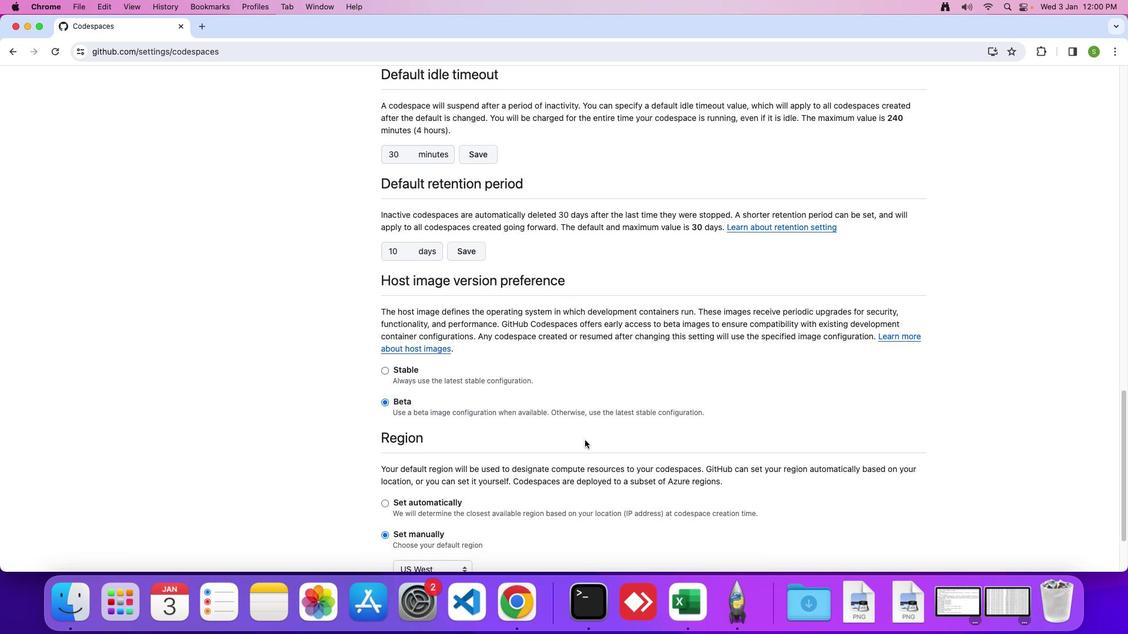 
Action: Mouse scrolled (585, 440) with delta (0, 0)
Screenshot: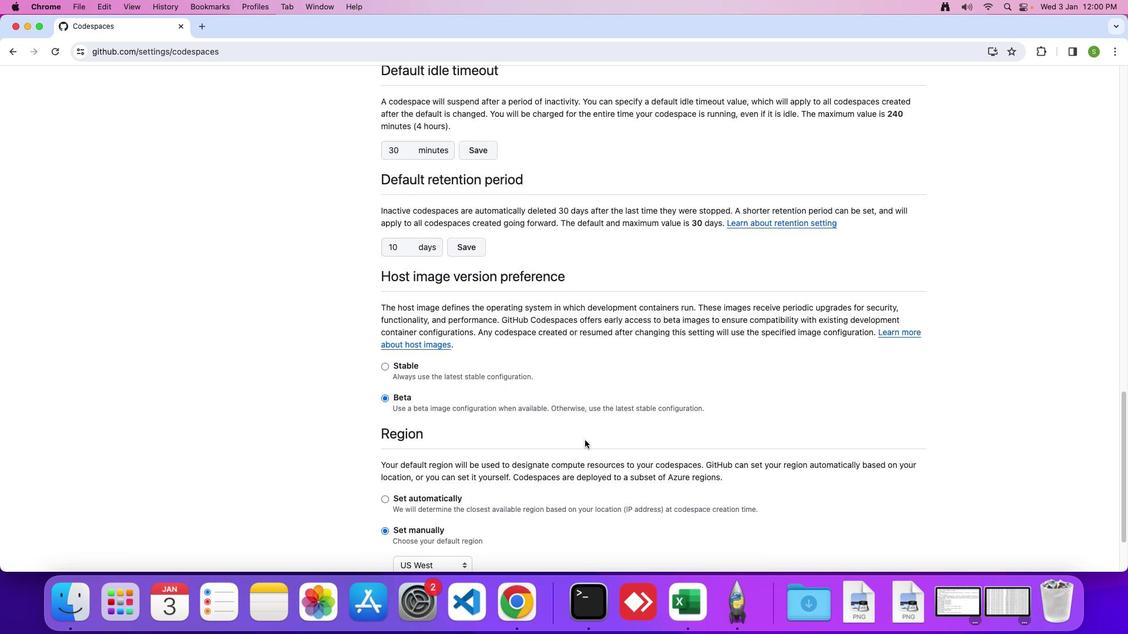 
Action: Mouse scrolled (585, 440) with delta (0, -1)
Screenshot: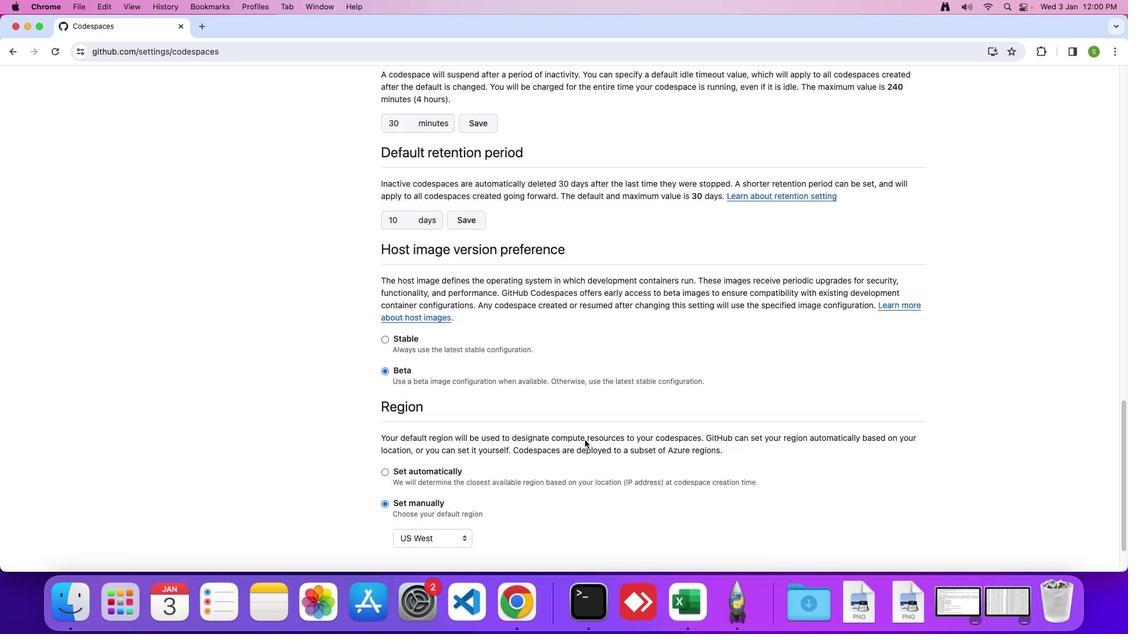 
Action: Mouse scrolled (585, 440) with delta (0, -1)
Screenshot: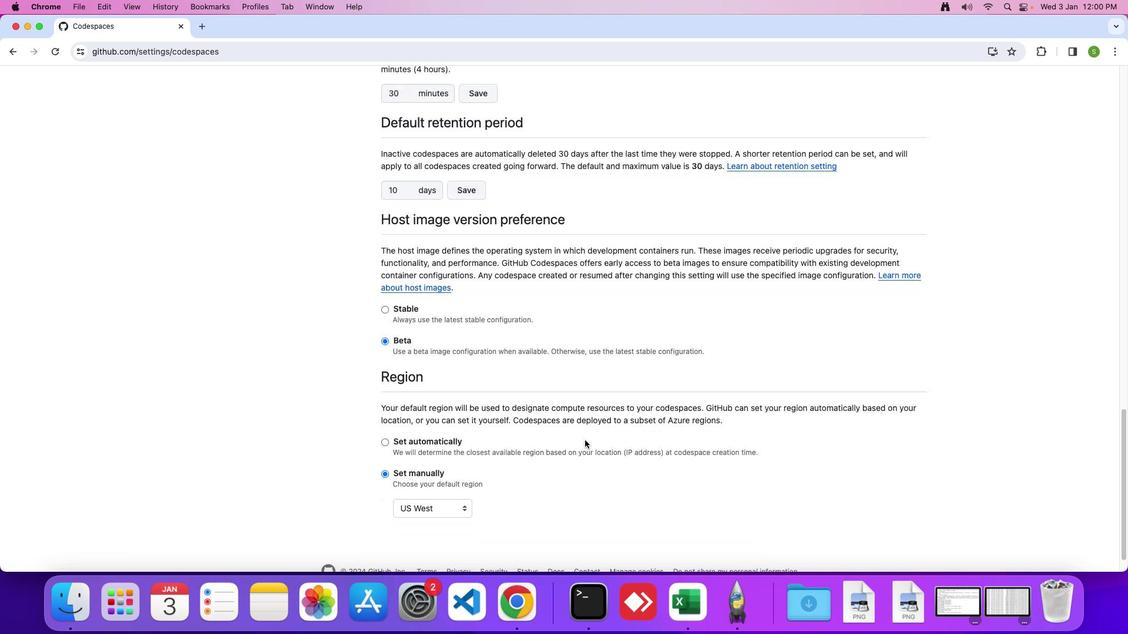 
Action: Mouse scrolled (585, 440) with delta (0, 0)
Screenshot: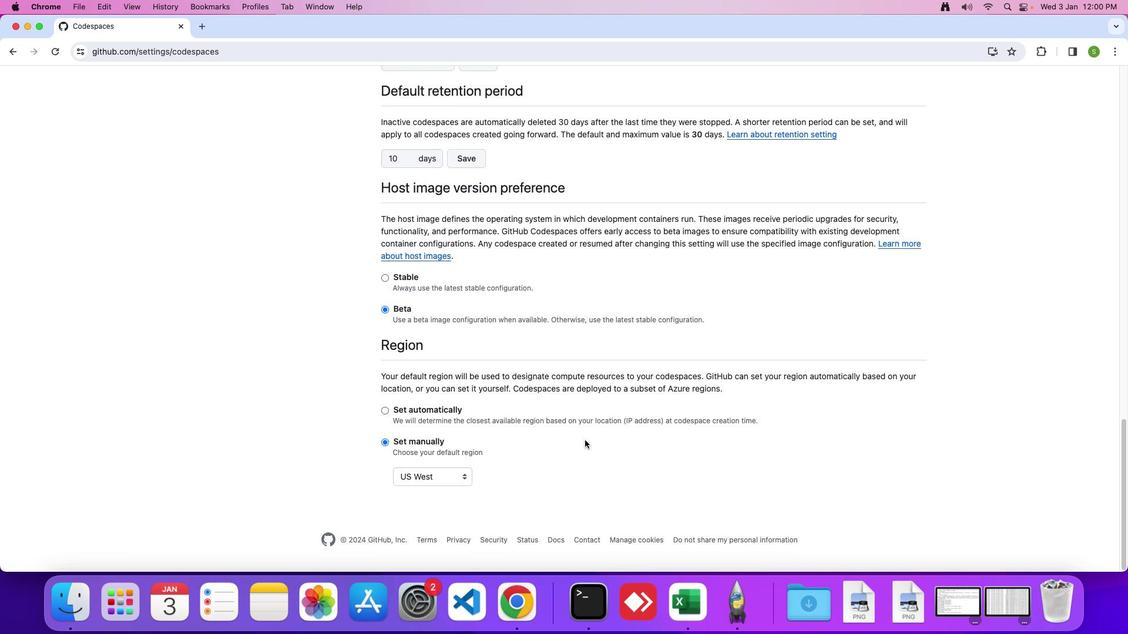 
Action: Mouse scrolled (585, 440) with delta (0, 0)
Screenshot: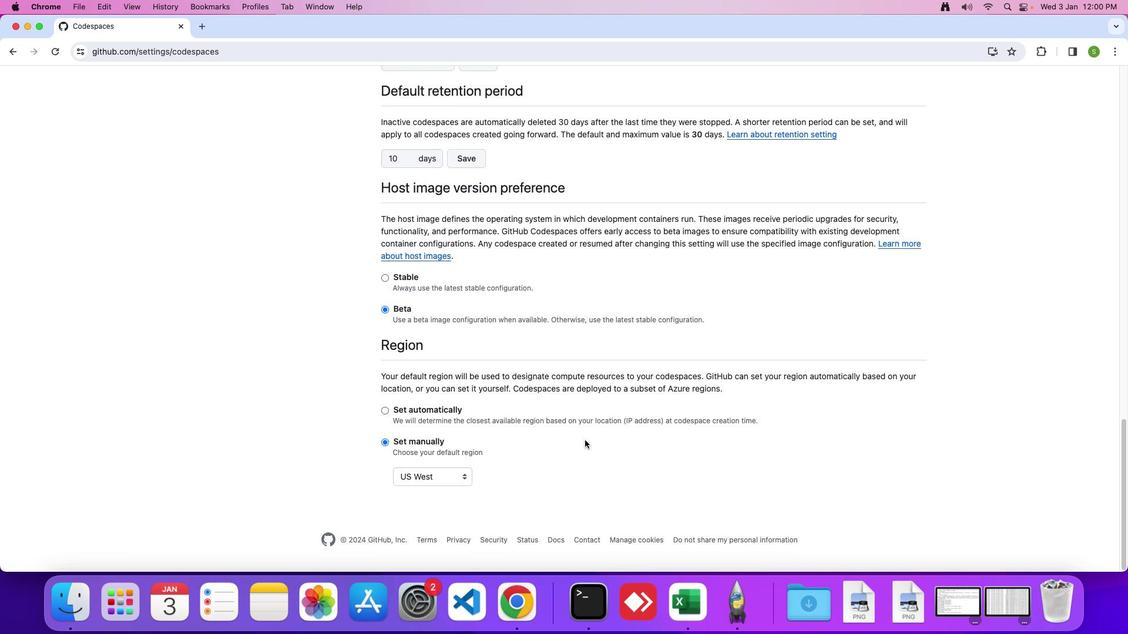 
Action: Mouse scrolled (585, 440) with delta (0, -1)
Screenshot: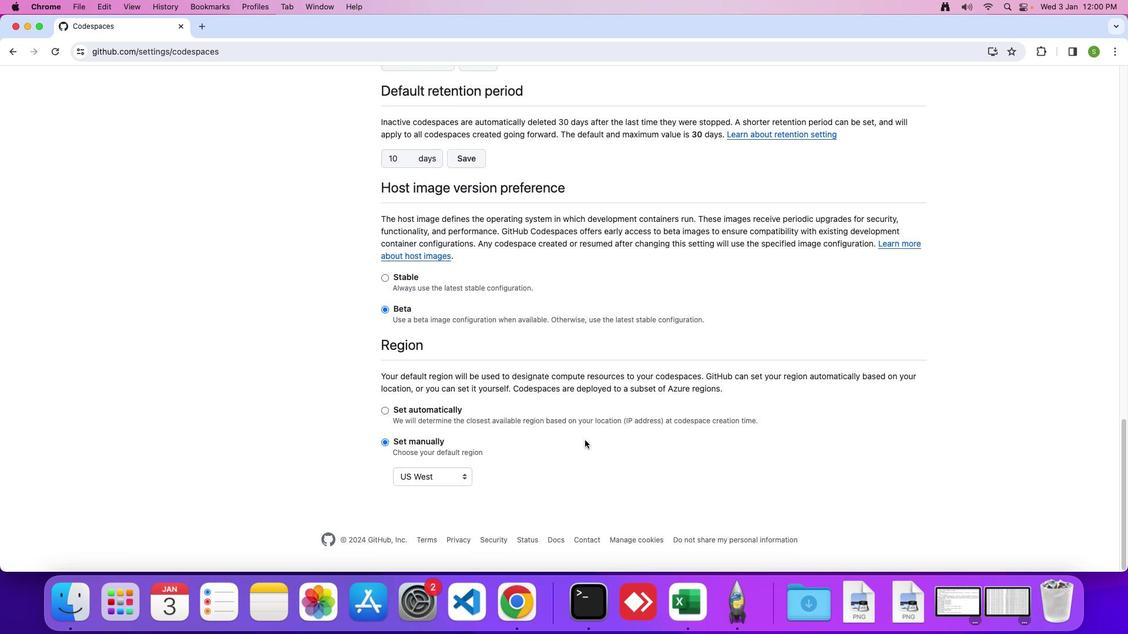 
Action: Mouse moved to (463, 475)
Screenshot: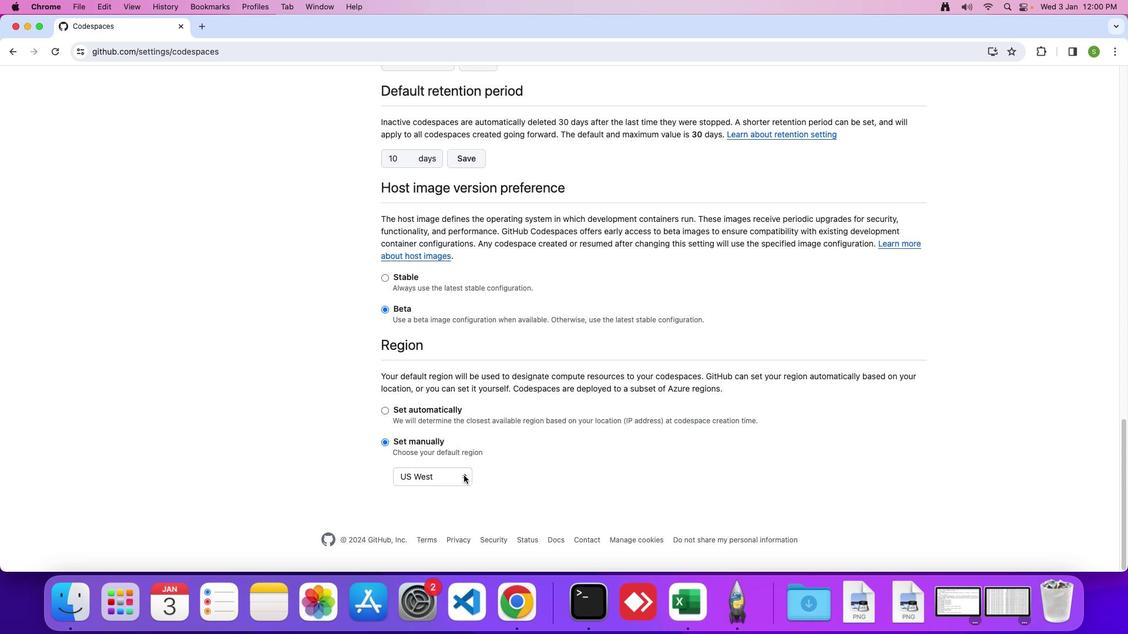 
Action: Mouse pressed left at (463, 475)
Screenshot: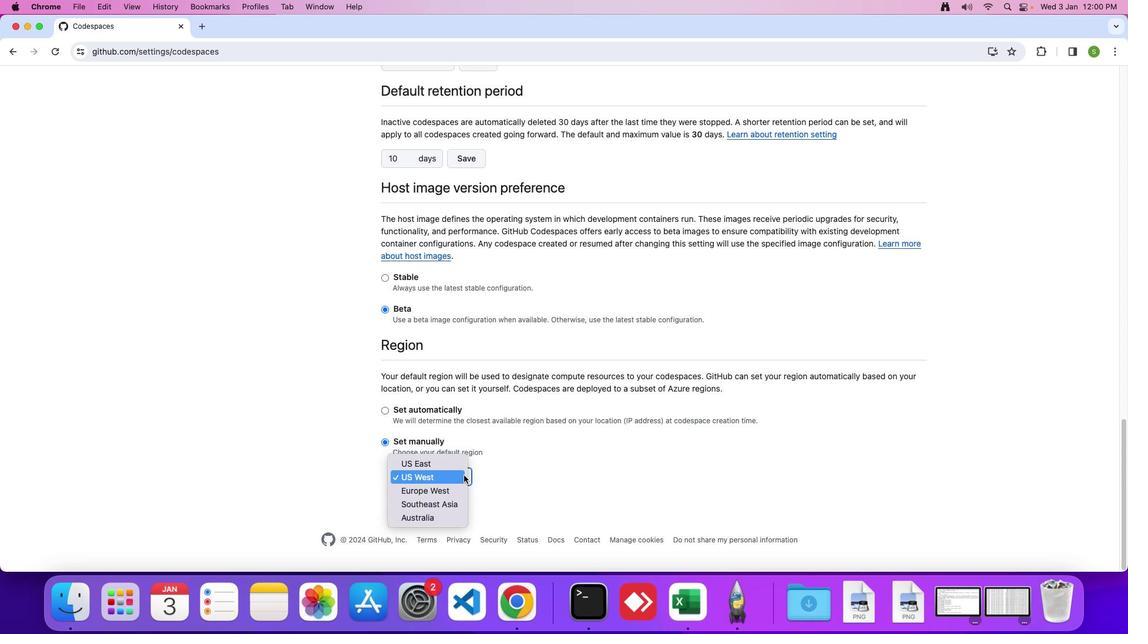 
Action: Mouse moved to (444, 491)
Screenshot: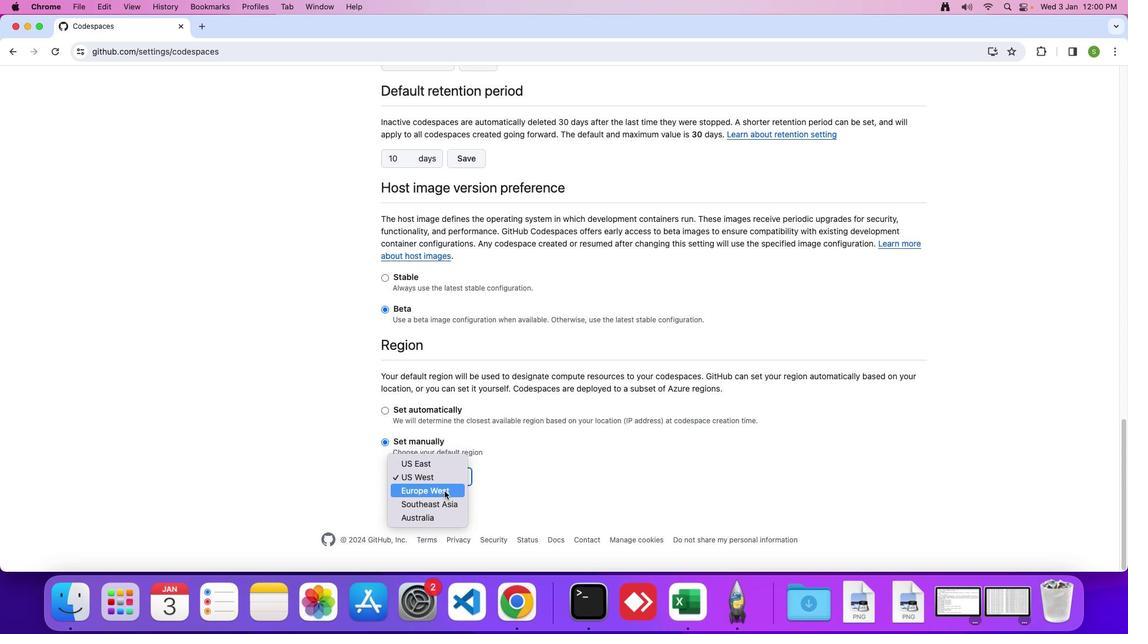 
Action: Mouse pressed left at (444, 491)
Screenshot: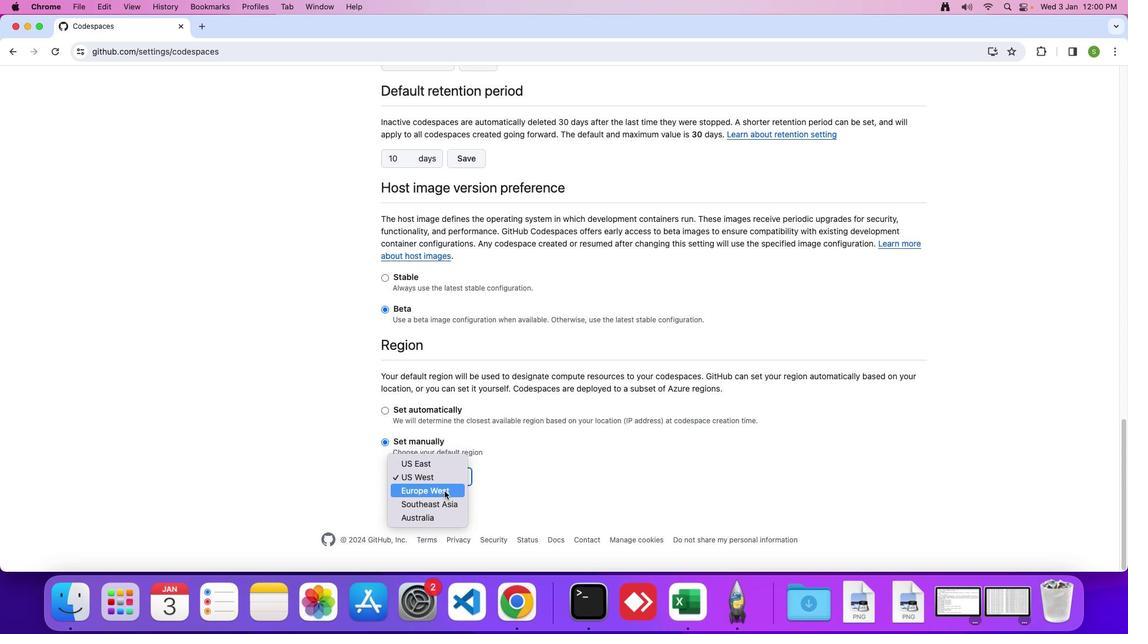 
